 Task: Find connections with filter location Shāhābād with filter topic #recruitmentwith filter profile language English with filter current company Mahindra Holidays & Resorts India Limited with filter school Chatrapati Sahuji Maharaj Kanpur University, Kanpur with filter industry Housing and Community Development with filter service category Video Editing with filter keywords title Accounting Staff
Action: Mouse moved to (550, 71)
Screenshot: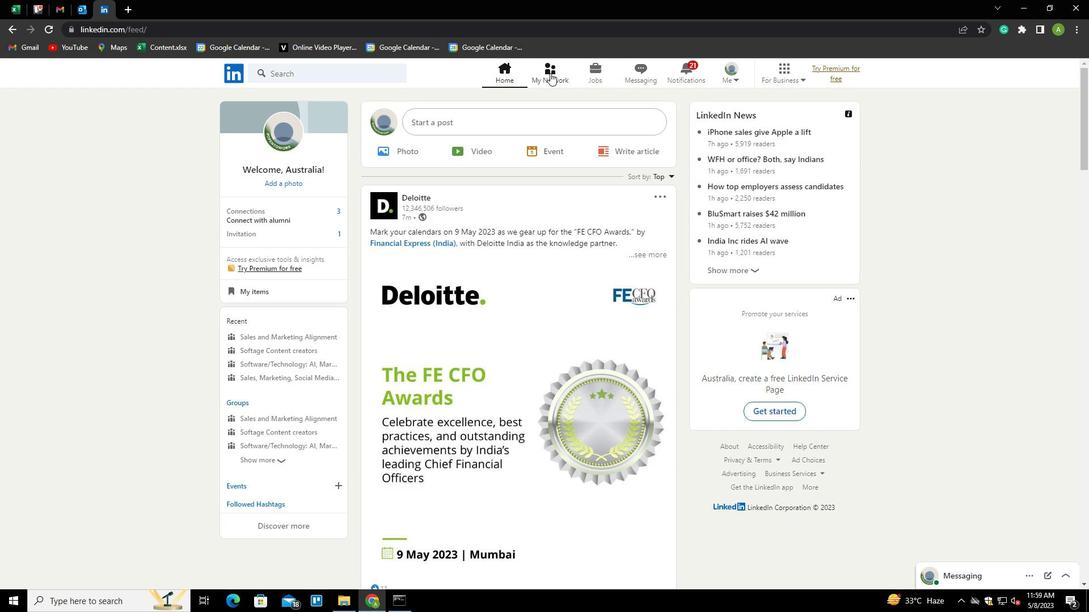 
Action: Mouse pressed left at (550, 71)
Screenshot: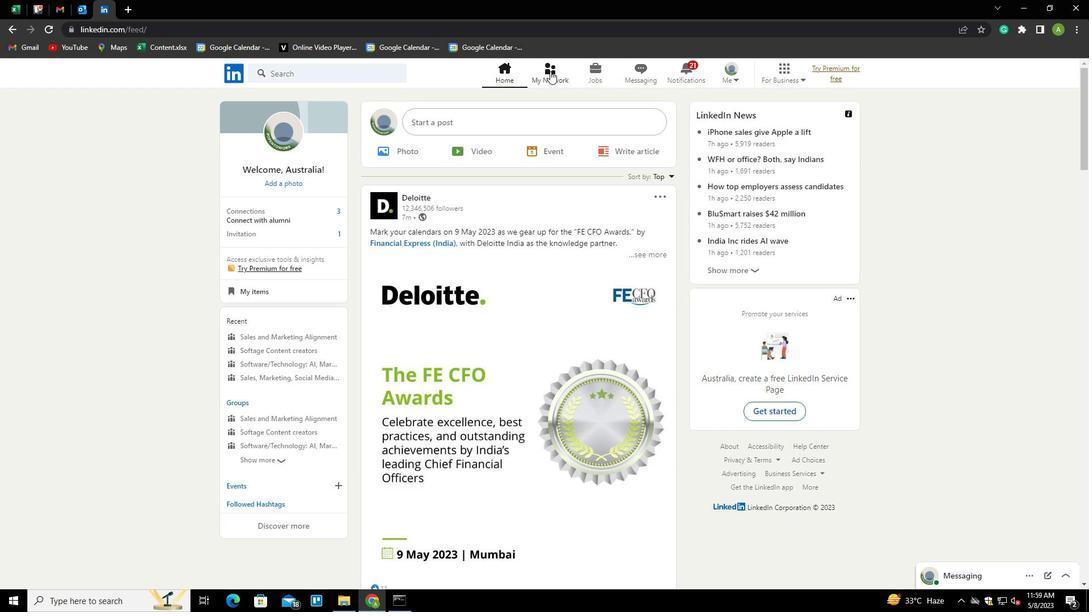 
Action: Mouse moved to (267, 129)
Screenshot: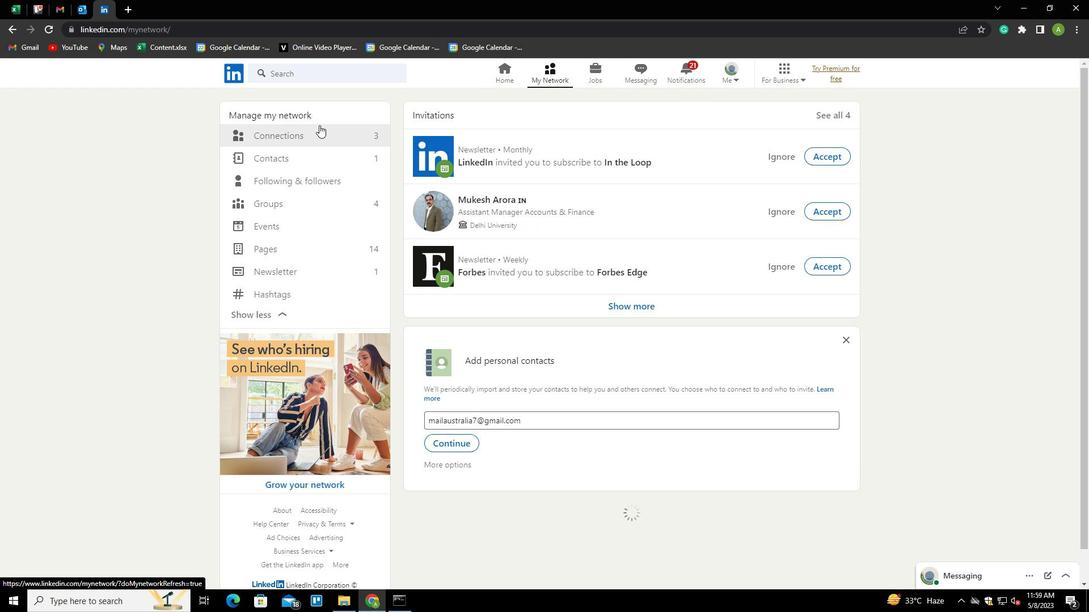 
Action: Mouse pressed left at (267, 129)
Screenshot: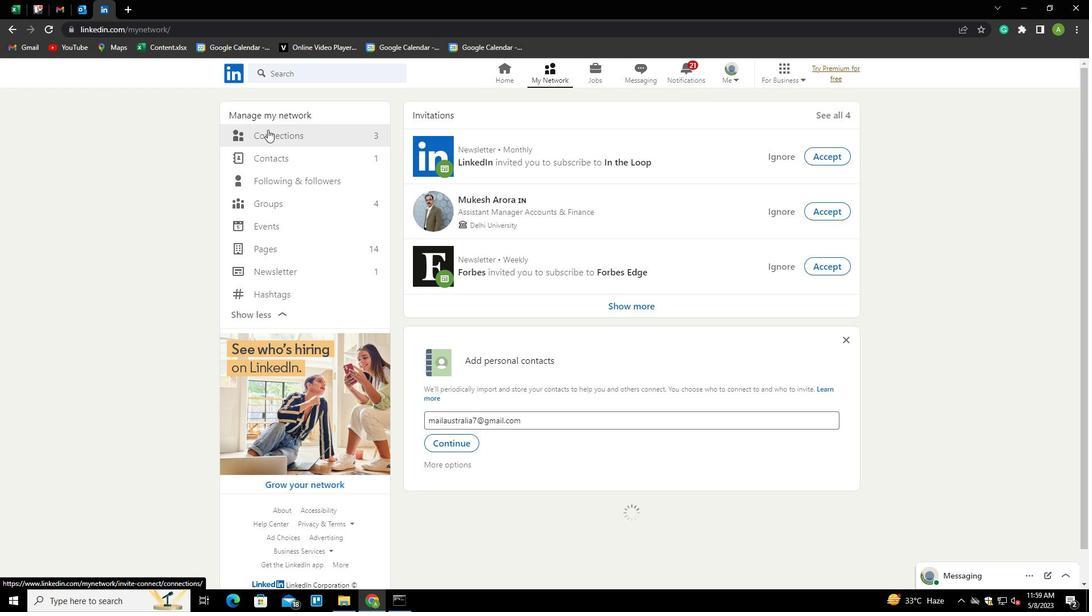 
Action: Mouse moved to (638, 133)
Screenshot: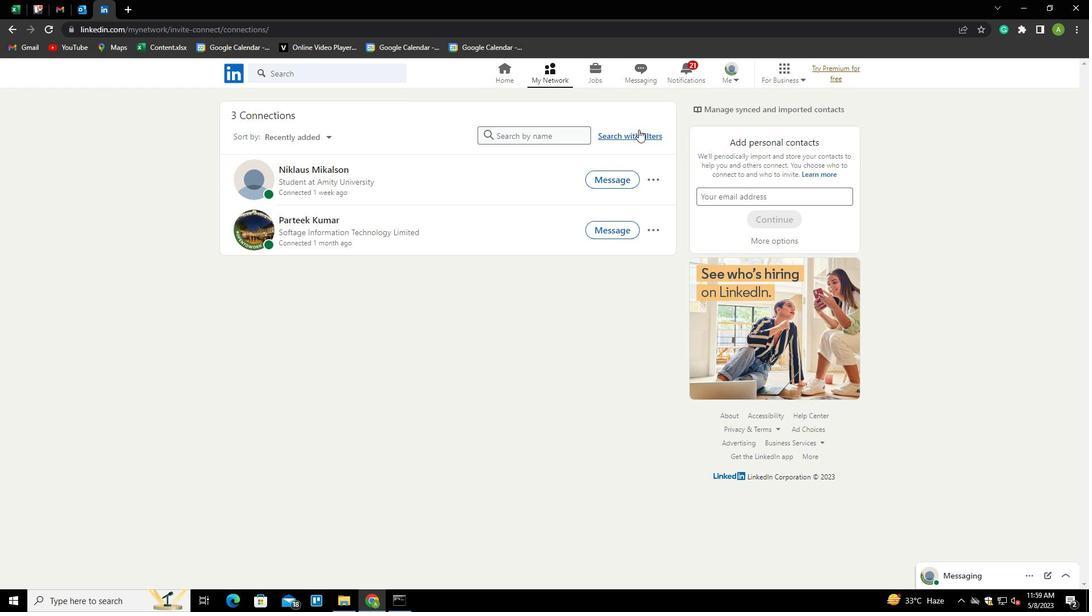 
Action: Mouse pressed left at (638, 133)
Screenshot: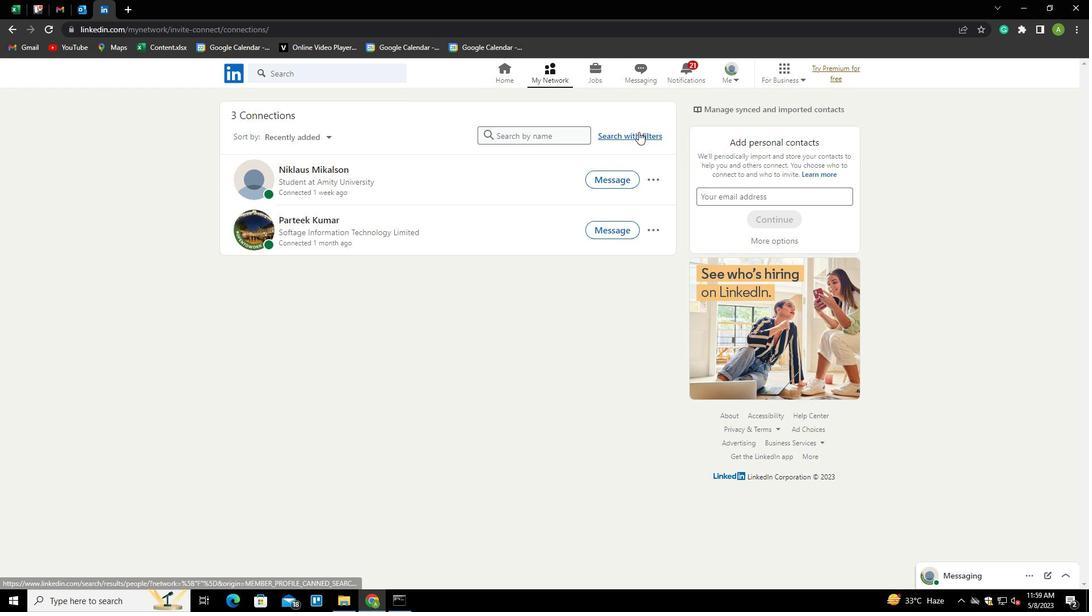 
Action: Mouse moved to (582, 101)
Screenshot: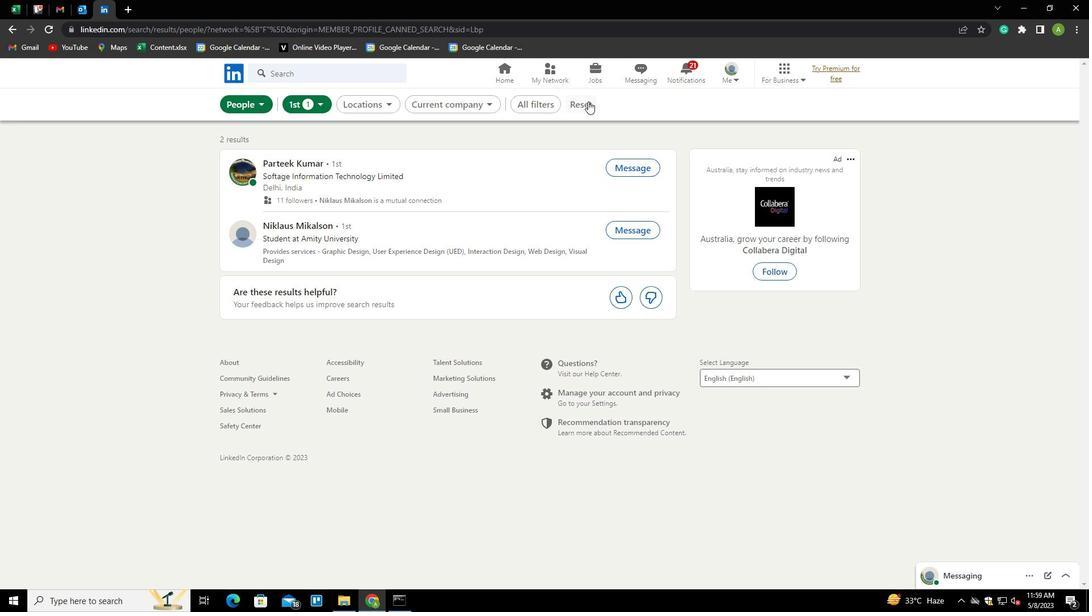 
Action: Mouse pressed left at (582, 101)
Screenshot: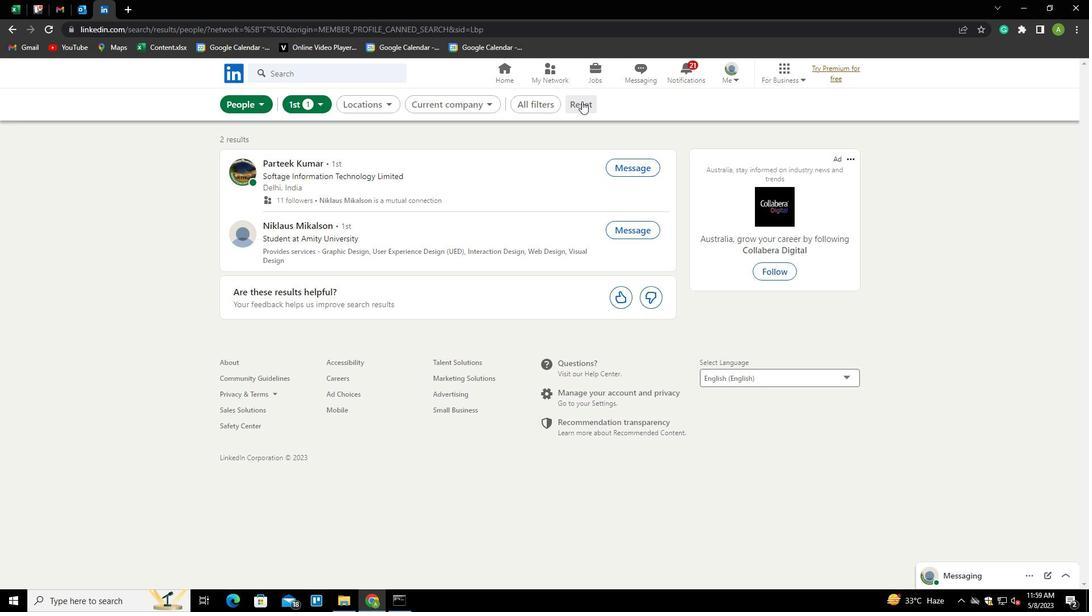 
Action: Mouse moved to (573, 104)
Screenshot: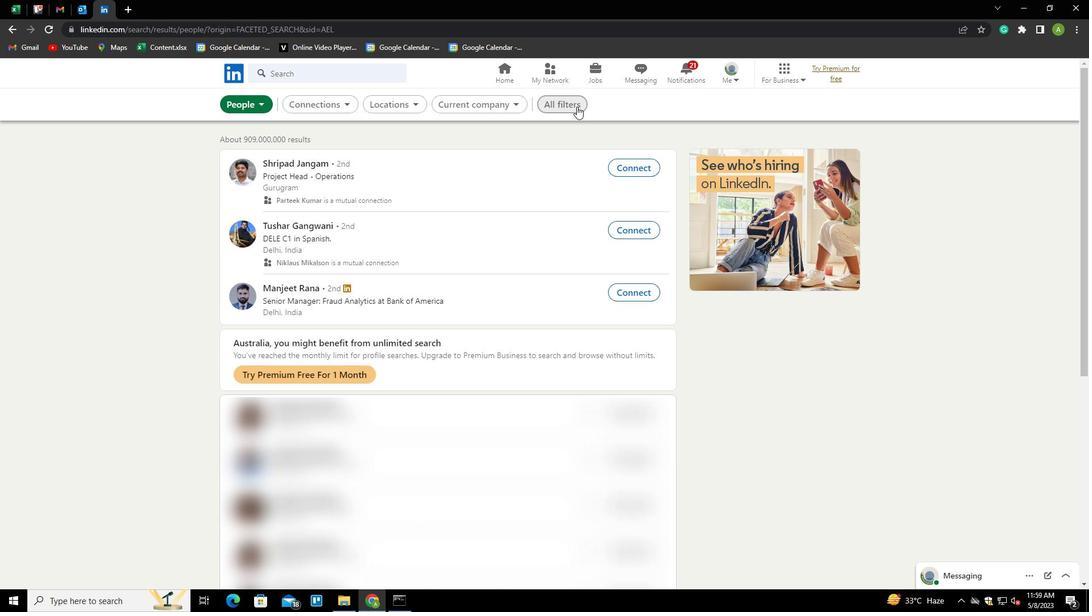 
Action: Mouse pressed left at (573, 104)
Screenshot: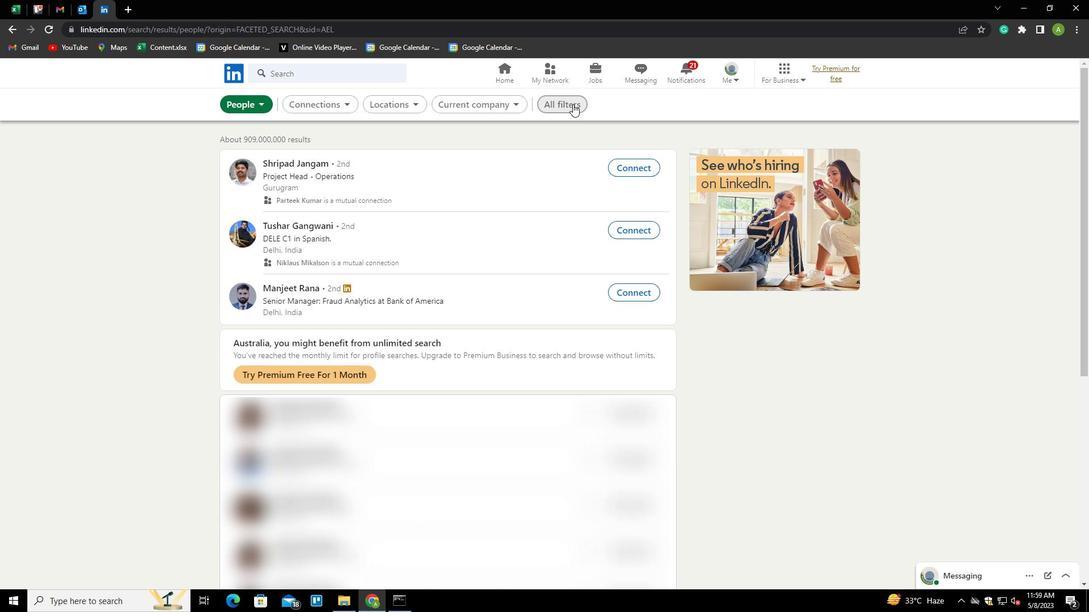 
Action: Mouse moved to (1016, 366)
Screenshot: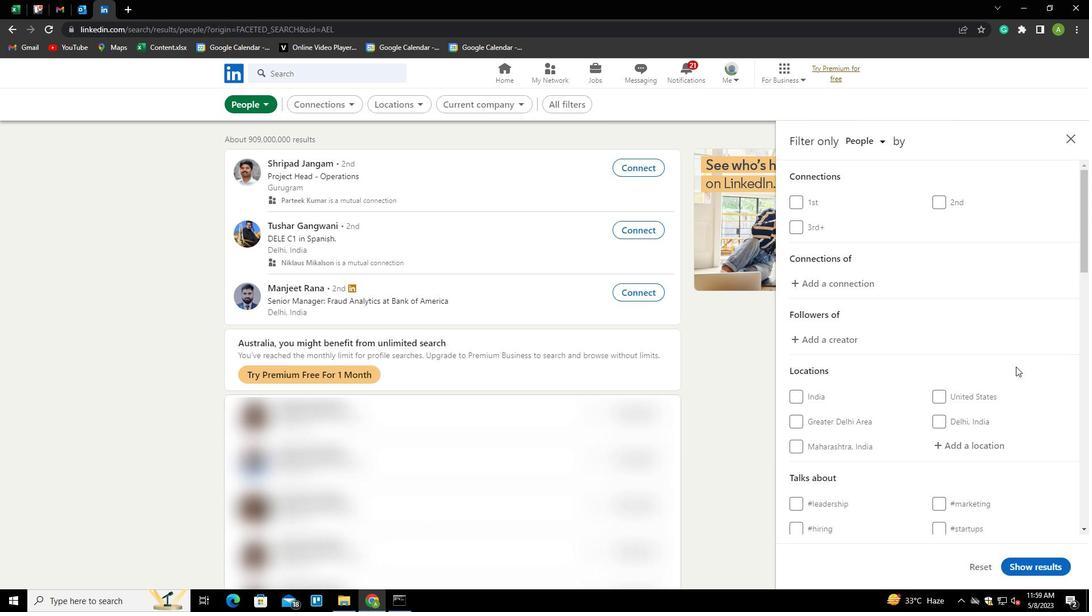 
Action: Mouse scrolled (1016, 365) with delta (0, 0)
Screenshot: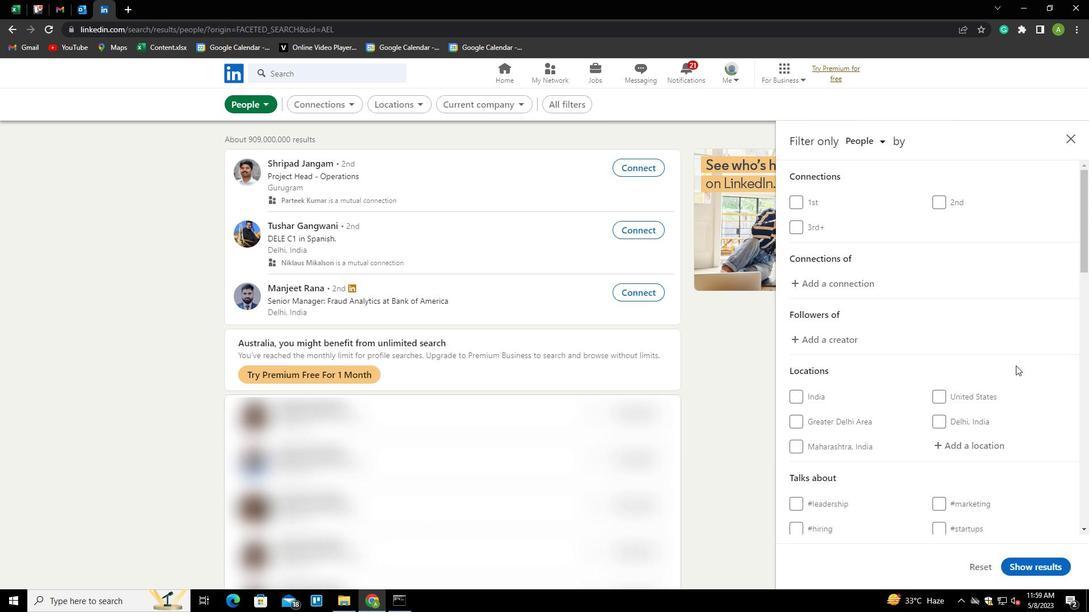 
Action: Mouse moved to (1015, 365)
Screenshot: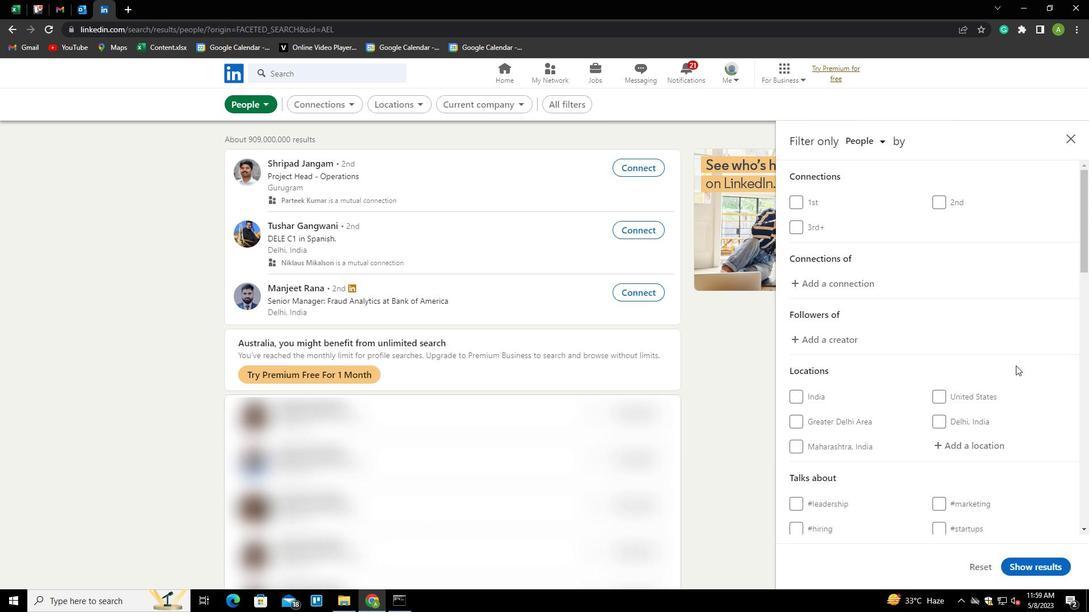 
Action: Mouse scrolled (1015, 364) with delta (0, 0)
Screenshot: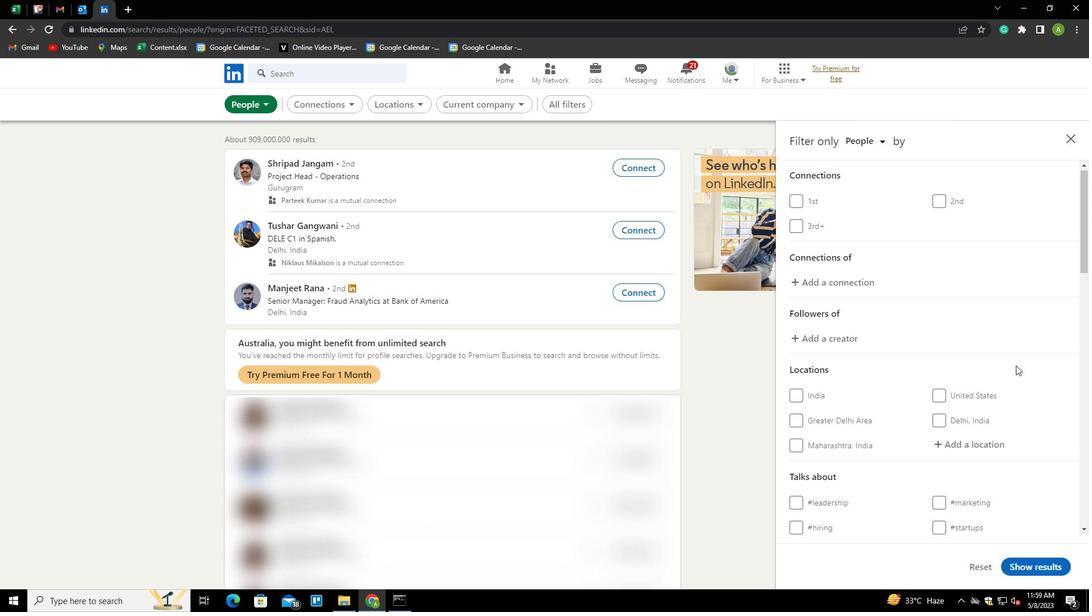 
Action: Mouse moved to (956, 334)
Screenshot: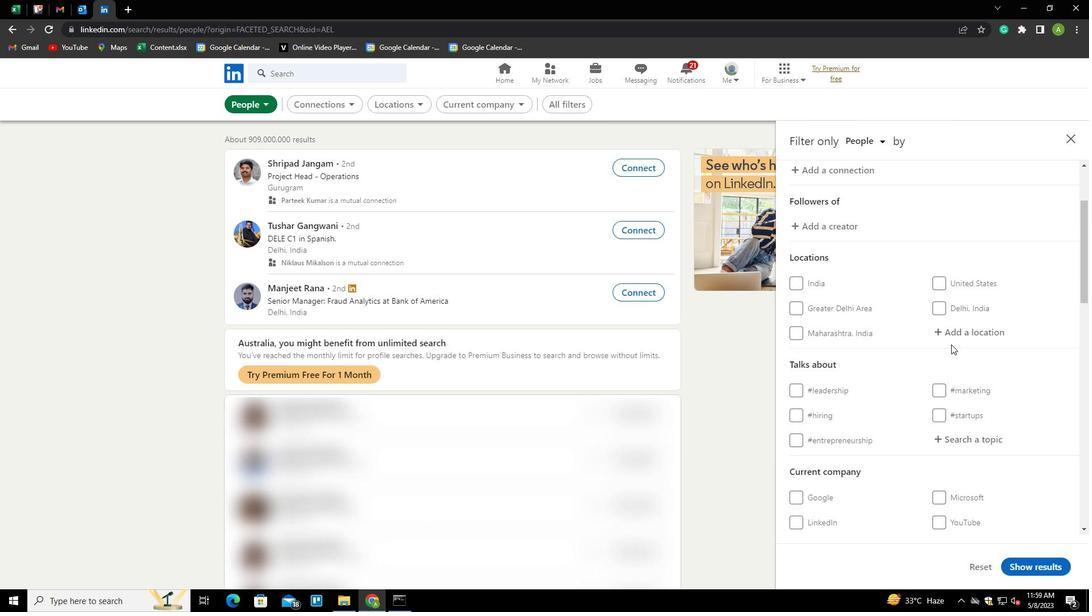 
Action: Mouse pressed left at (956, 334)
Screenshot: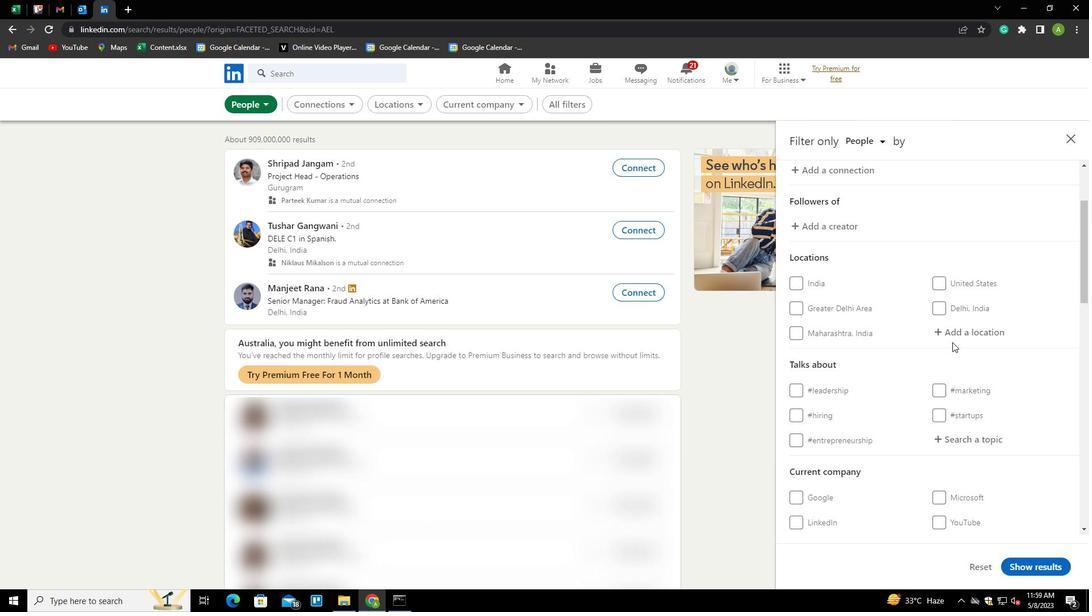 
Action: Key pressed <Key.shift>SHAHABAD<Key.down><Key.enter>
Screenshot: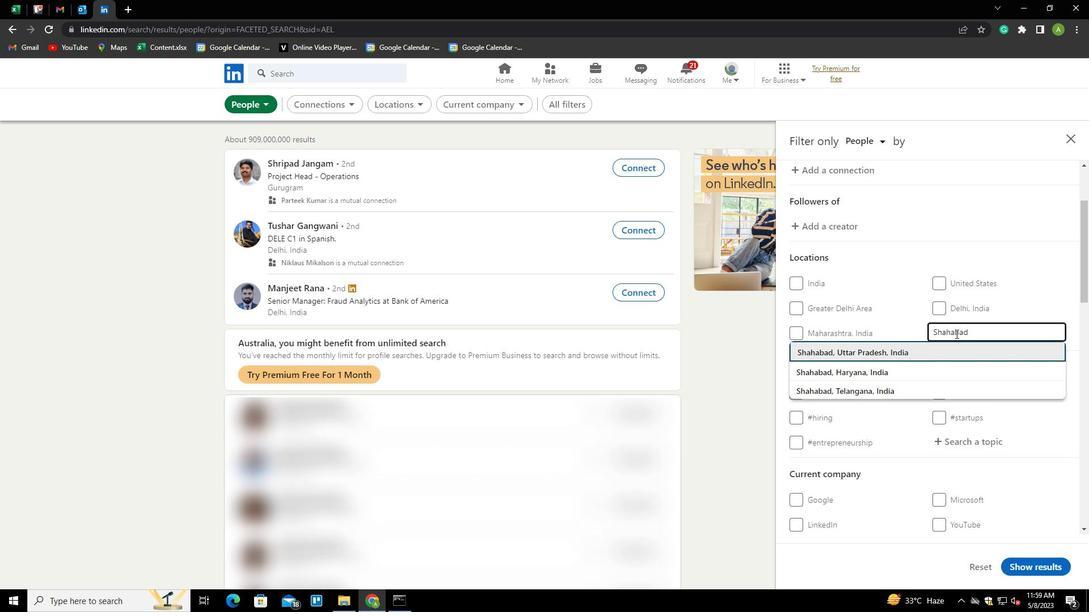 
Action: Mouse moved to (955, 330)
Screenshot: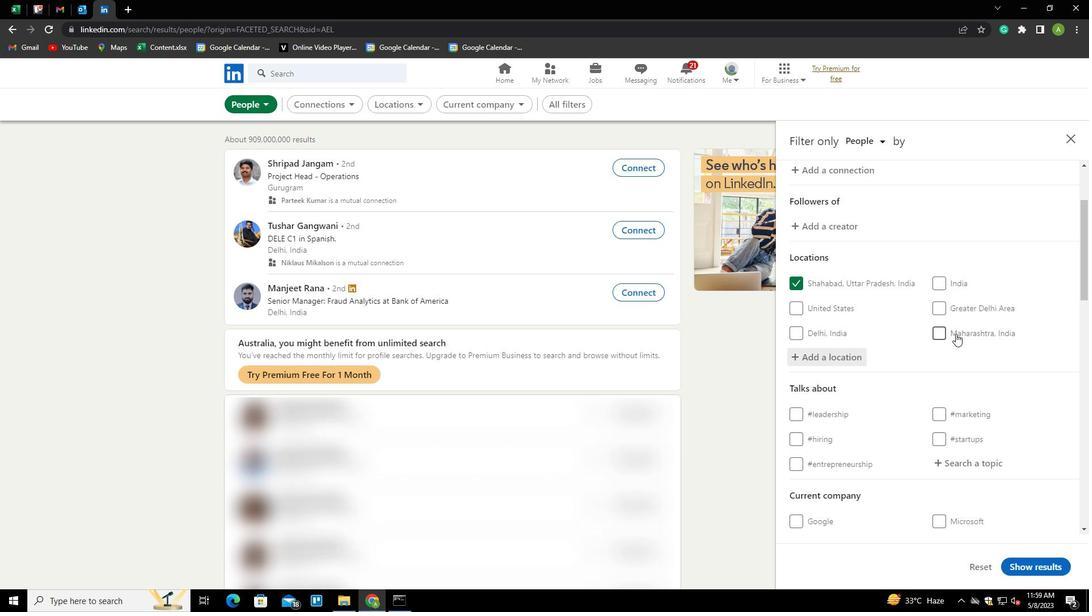 
Action: Mouse scrolled (955, 330) with delta (0, 0)
Screenshot: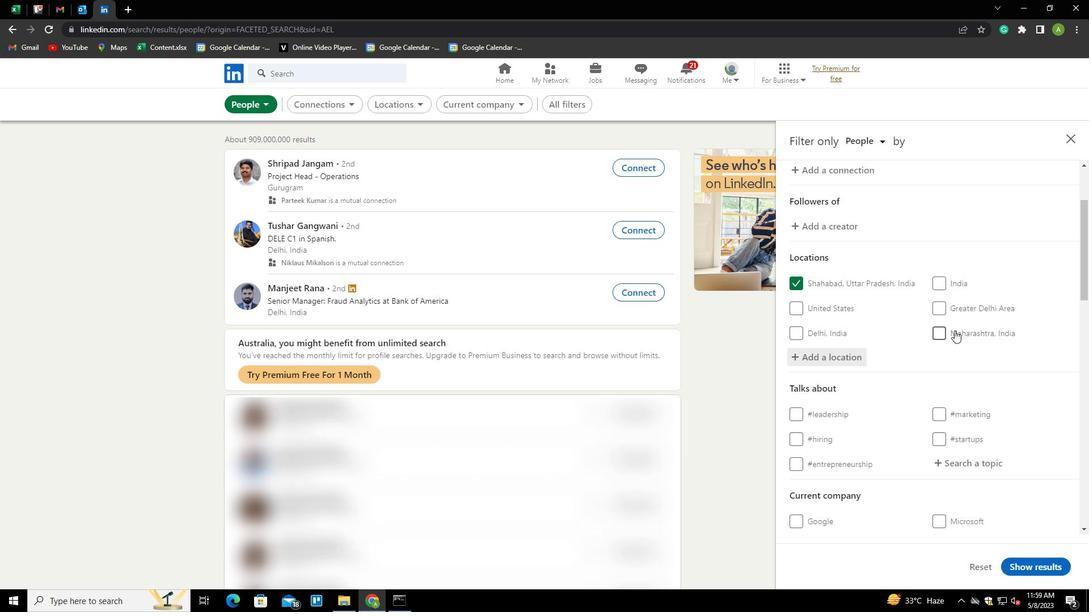
Action: Mouse scrolled (955, 330) with delta (0, 0)
Screenshot: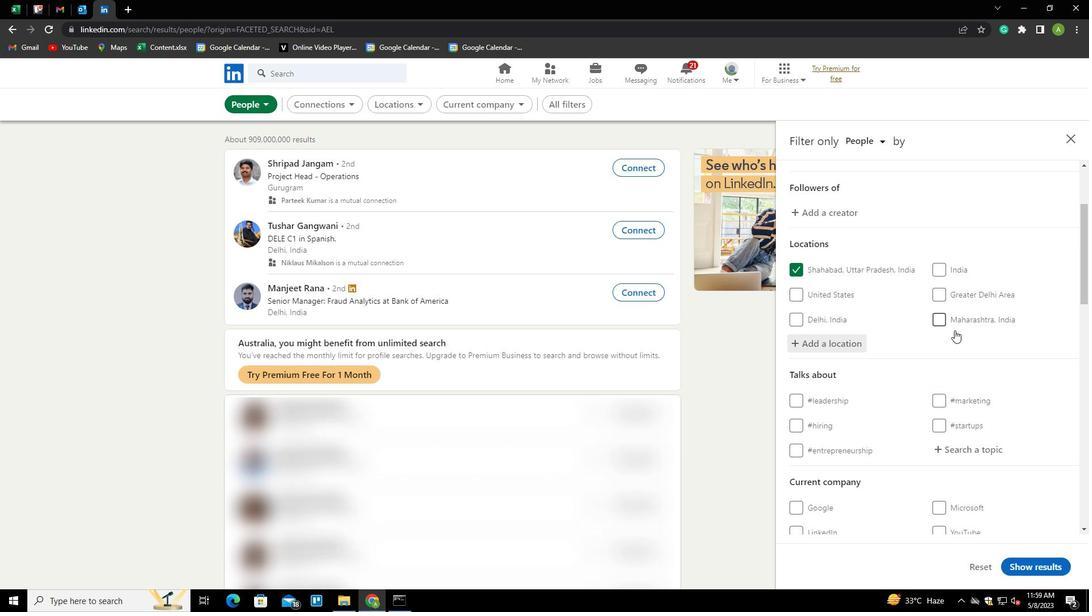 
Action: Mouse moved to (959, 350)
Screenshot: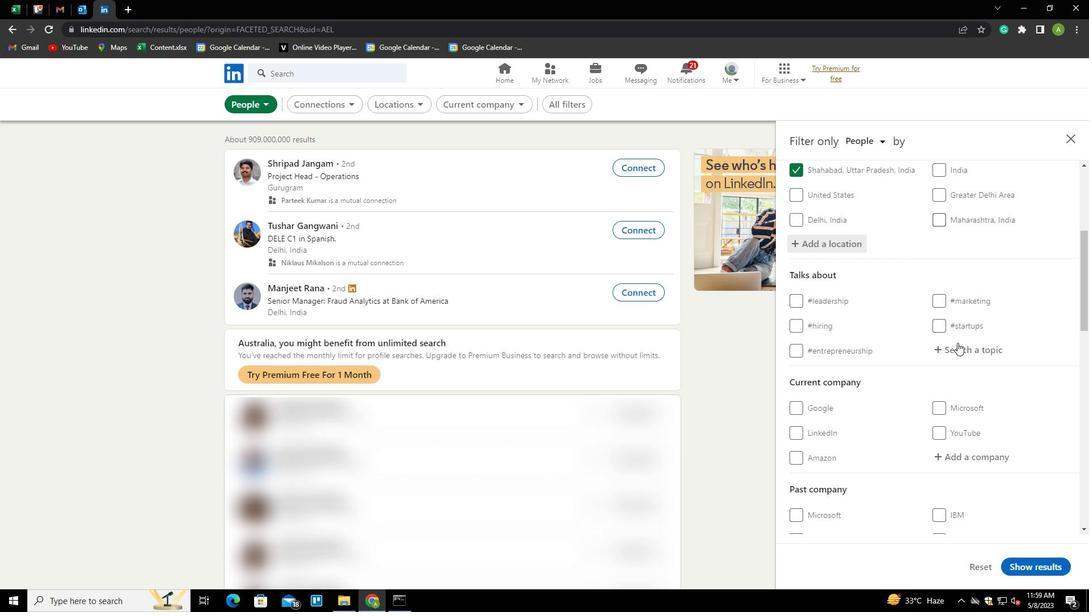 
Action: Mouse pressed left at (959, 350)
Screenshot: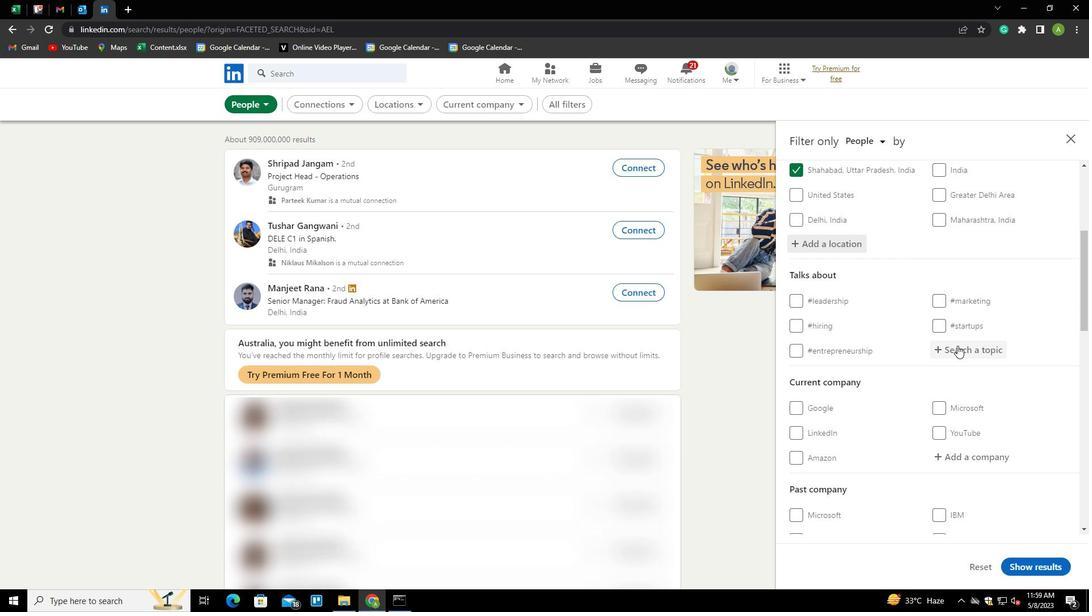 
Action: Key pressed REV<Key.backspace>CRUITMENT<Key.down><Key.enter>
Screenshot: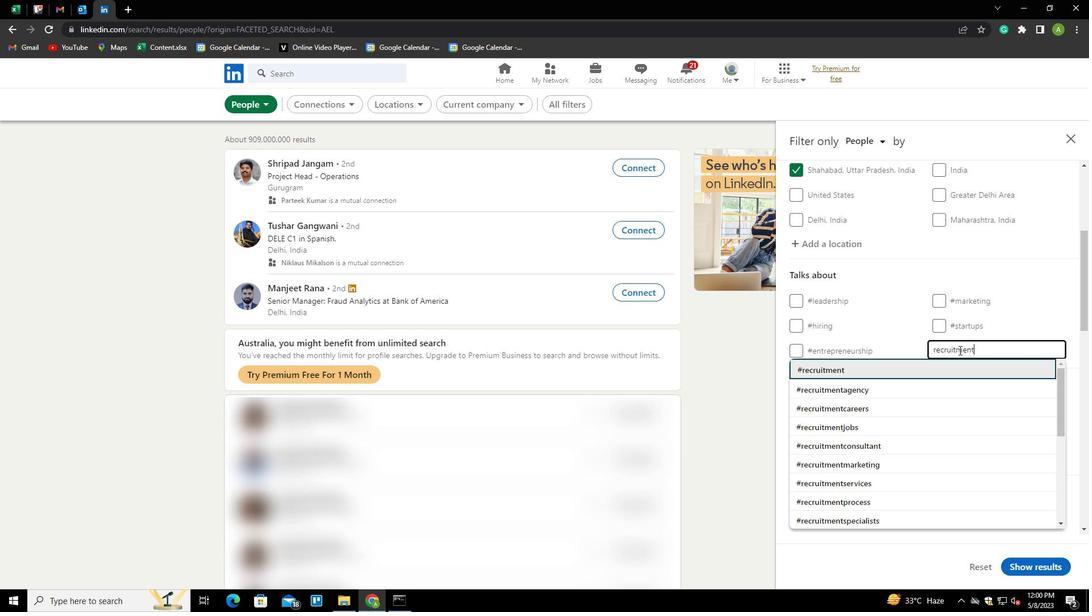 
Action: Mouse scrolled (959, 350) with delta (0, 0)
Screenshot: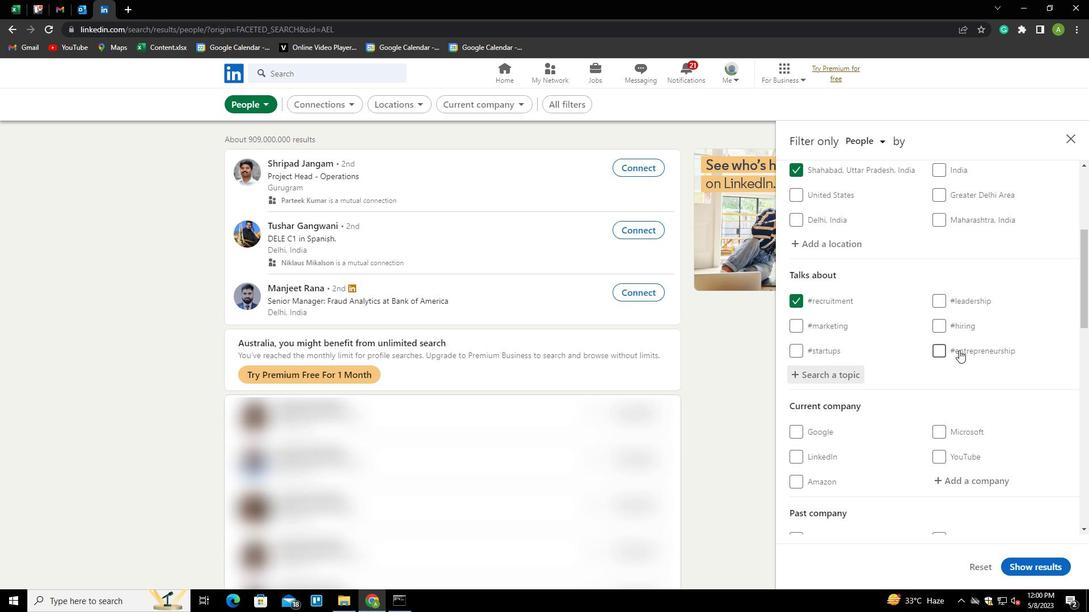 
Action: Mouse scrolled (959, 350) with delta (0, 0)
Screenshot: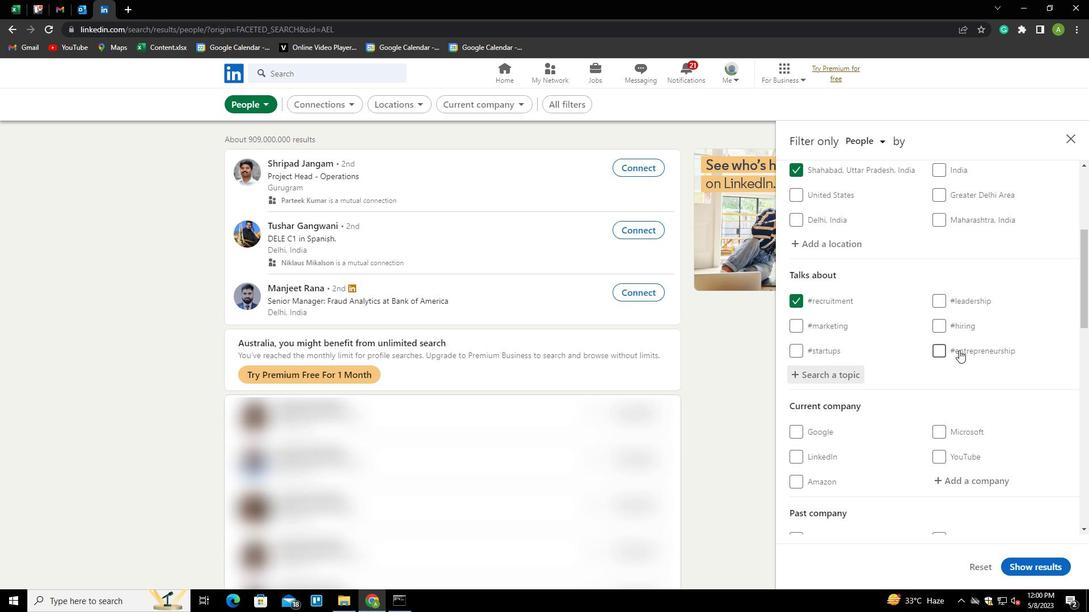 
Action: Mouse scrolled (959, 350) with delta (0, 0)
Screenshot: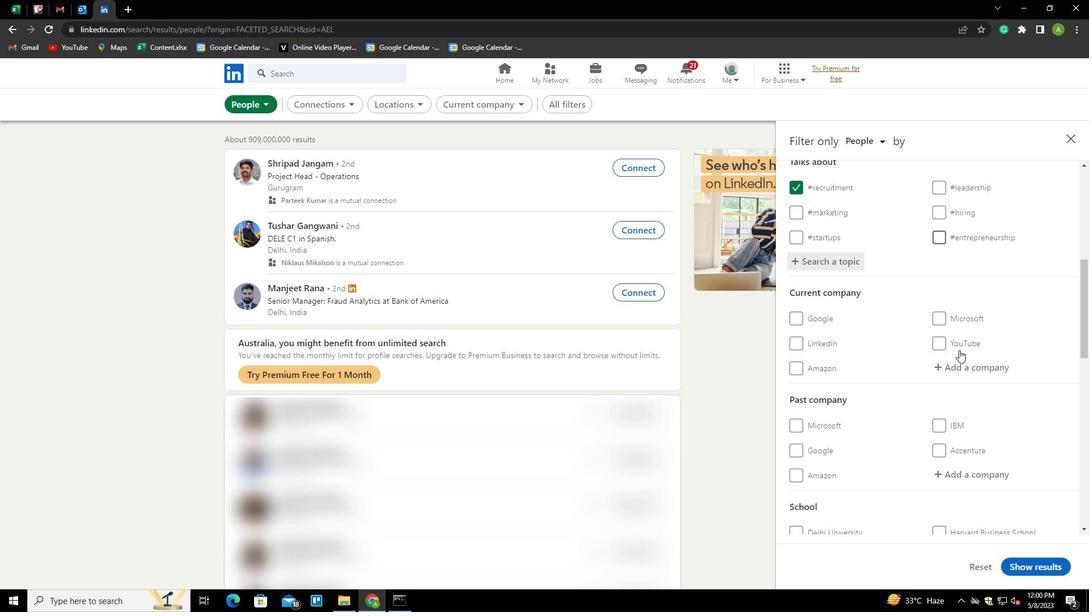 
Action: Mouse scrolled (959, 350) with delta (0, 0)
Screenshot: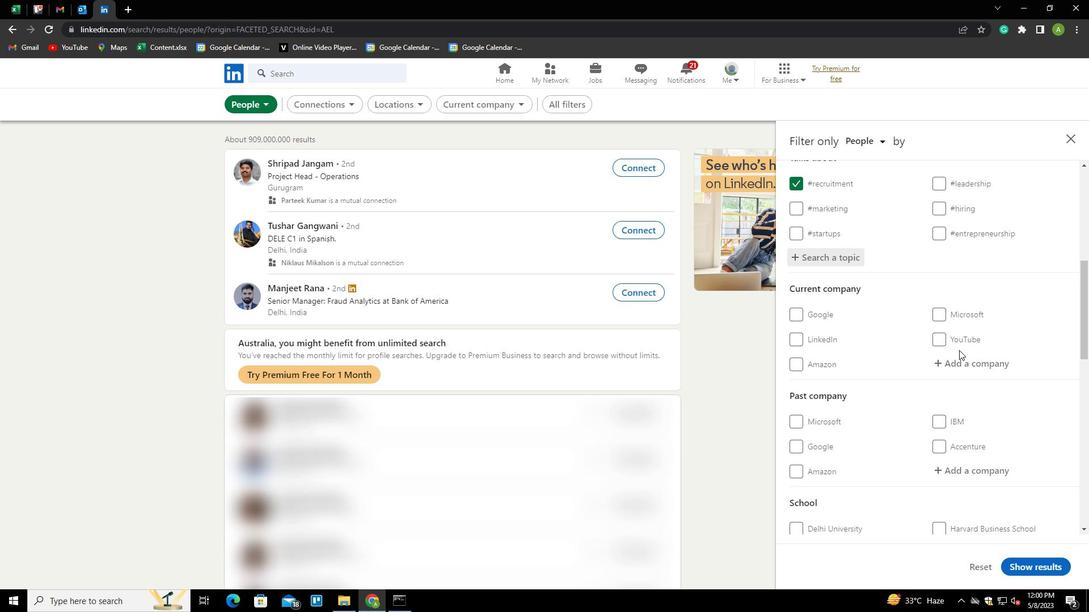 
Action: Mouse scrolled (959, 350) with delta (0, 0)
Screenshot: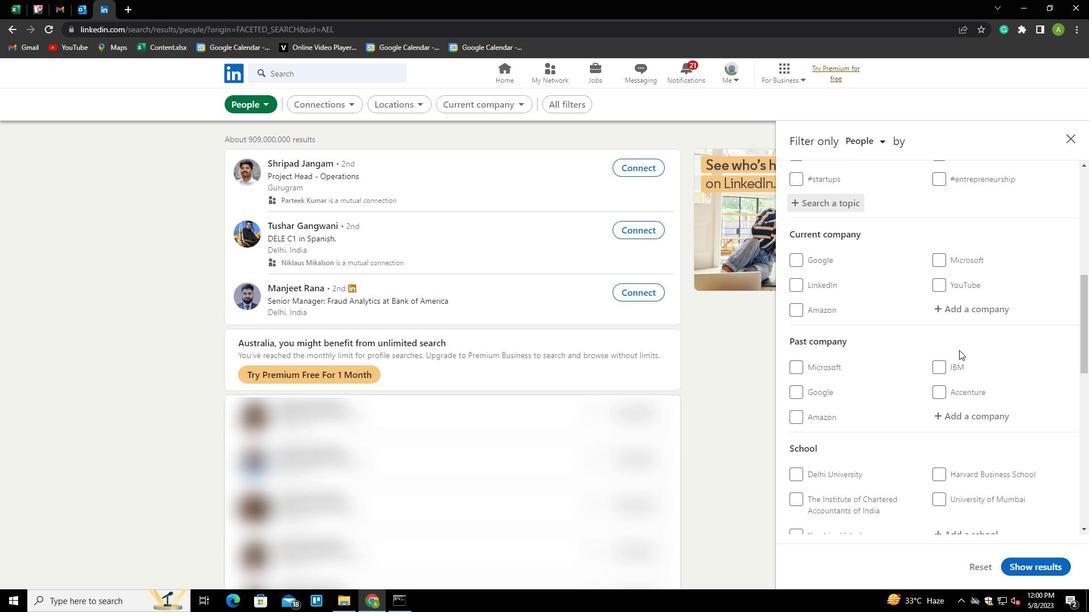 
Action: Mouse scrolled (959, 350) with delta (0, 0)
Screenshot: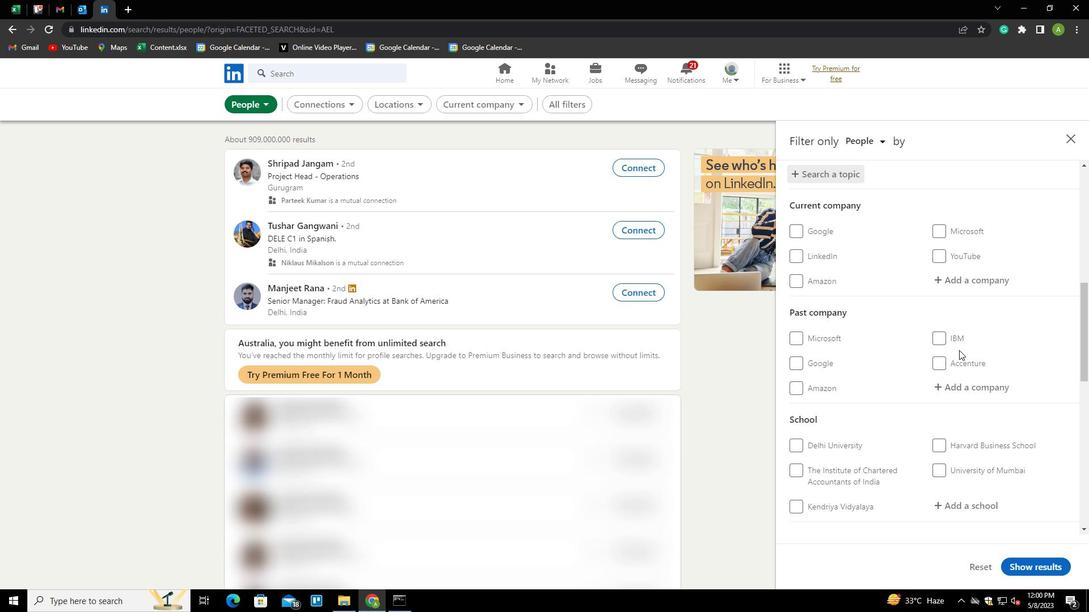 
Action: Mouse scrolled (959, 350) with delta (0, 0)
Screenshot: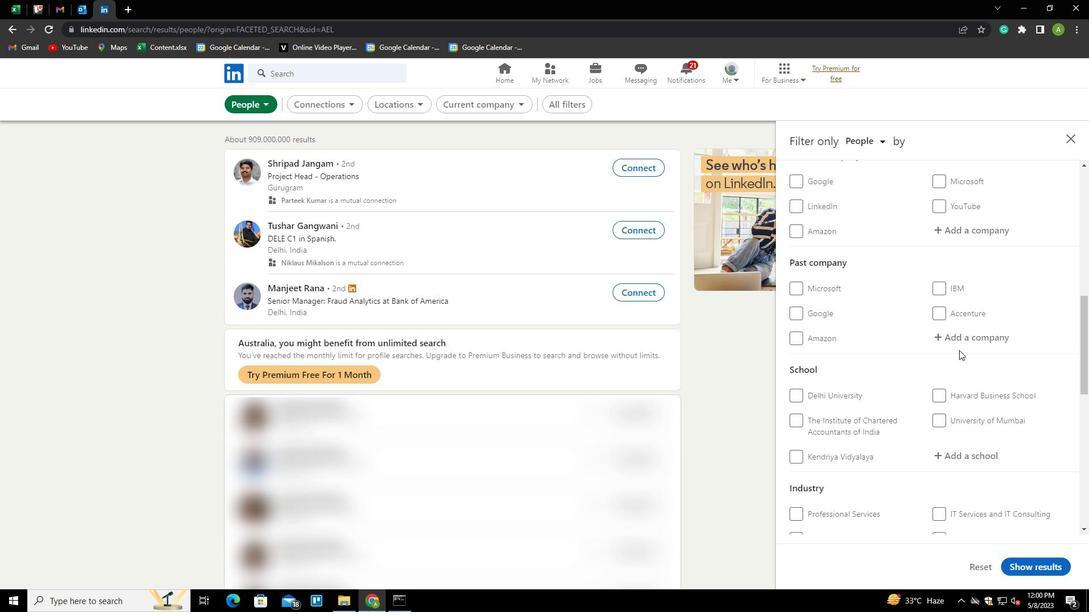 
Action: Mouse scrolled (959, 350) with delta (0, 0)
Screenshot: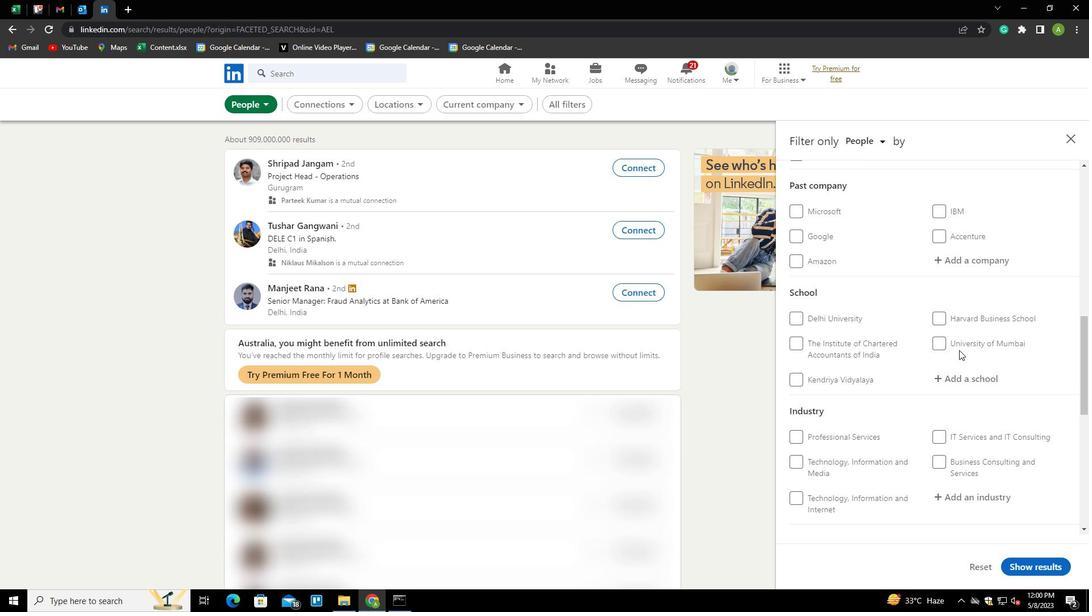 
Action: Mouse scrolled (959, 350) with delta (0, 0)
Screenshot: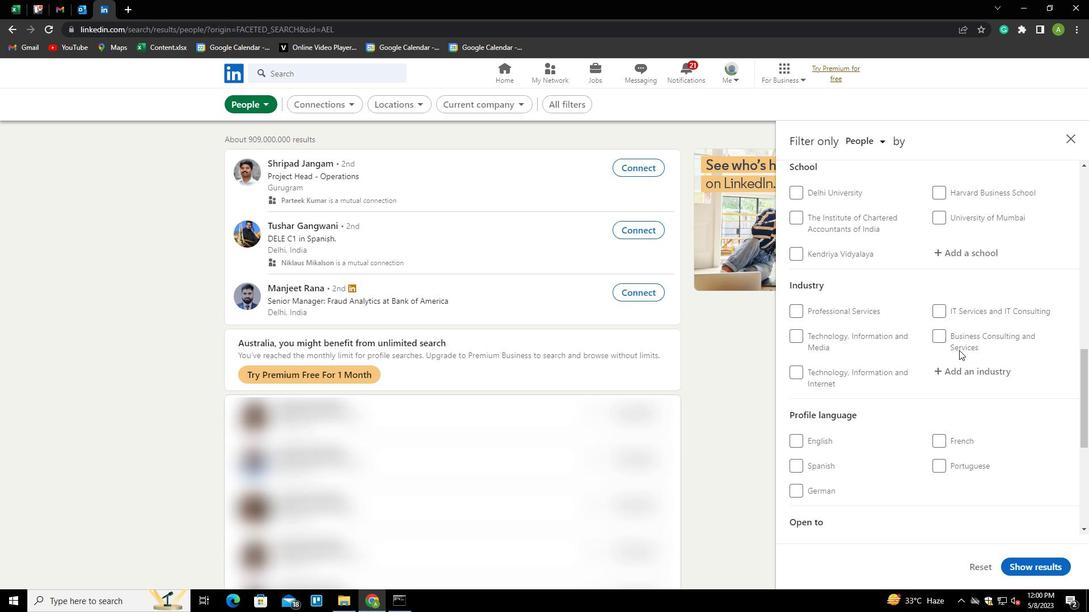 
Action: Mouse moved to (801, 388)
Screenshot: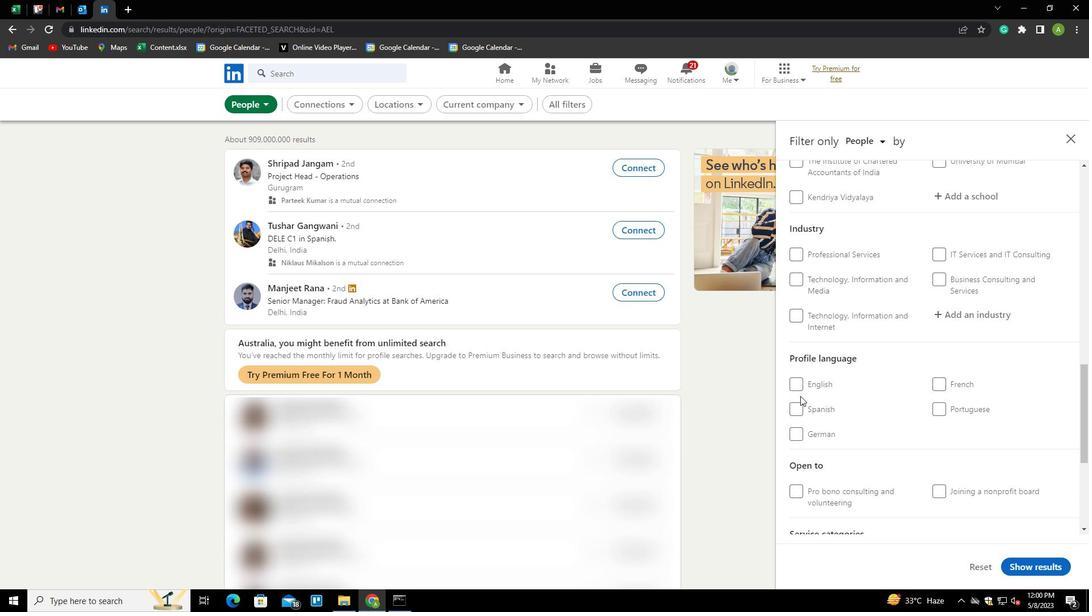 
Action: Mouse pressed left at (801, 388)
Screenshot: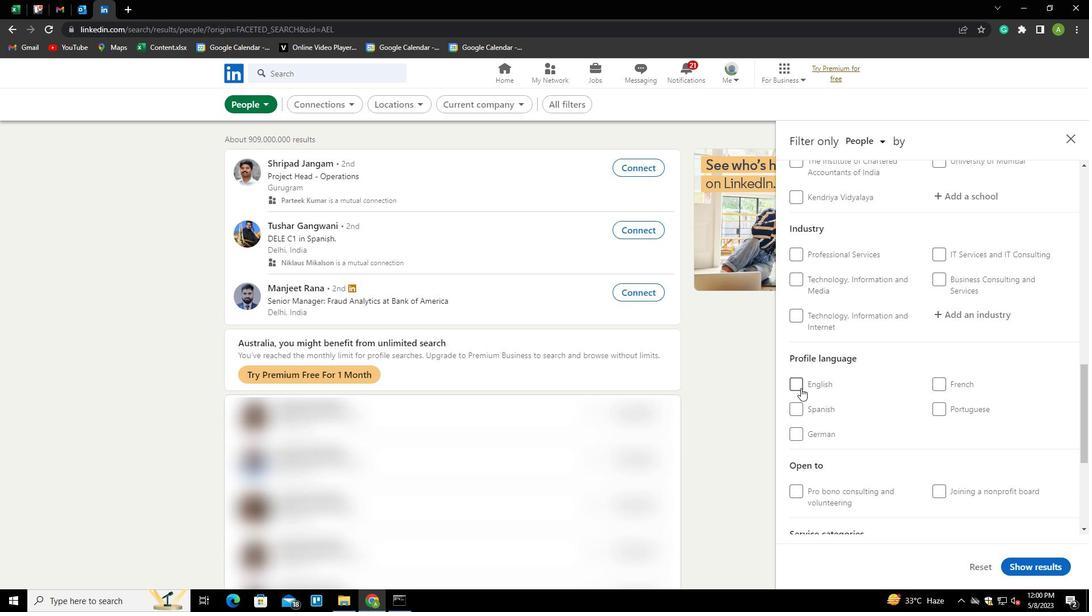 
Action: Mouse moved to (905, 371)
Screenshot: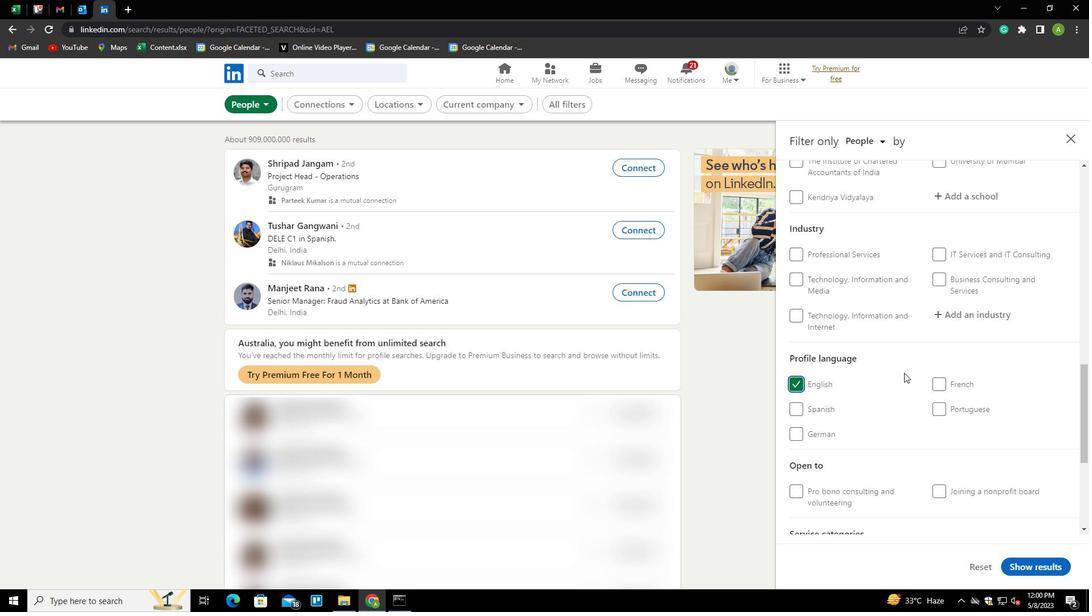 
Action: Mouse scrolled (905, 372) with delta (0, 0)
Screenshot: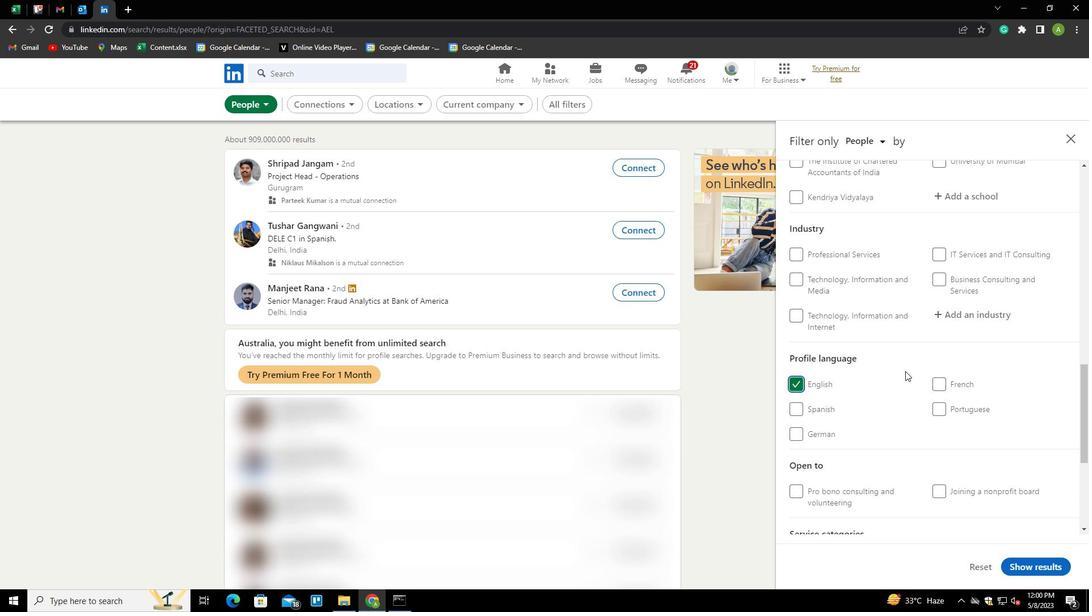 
Action: Mouse scrolled (905, 372) with delta (0, 0)
Screenshot: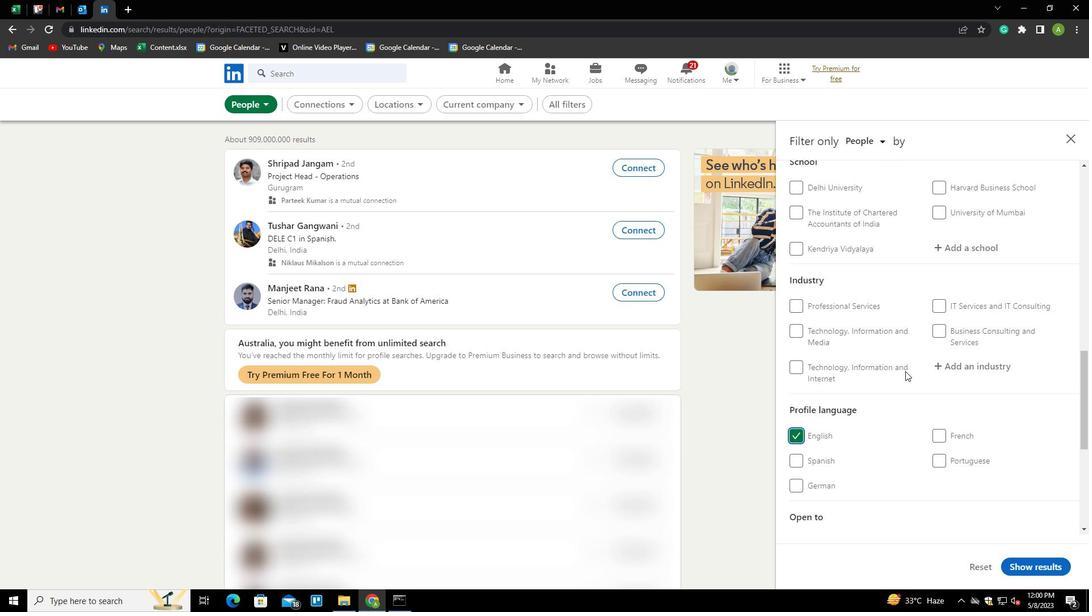 
Action: Mouse scrolled (905, 372) with delta (0, 0)
Screenshot: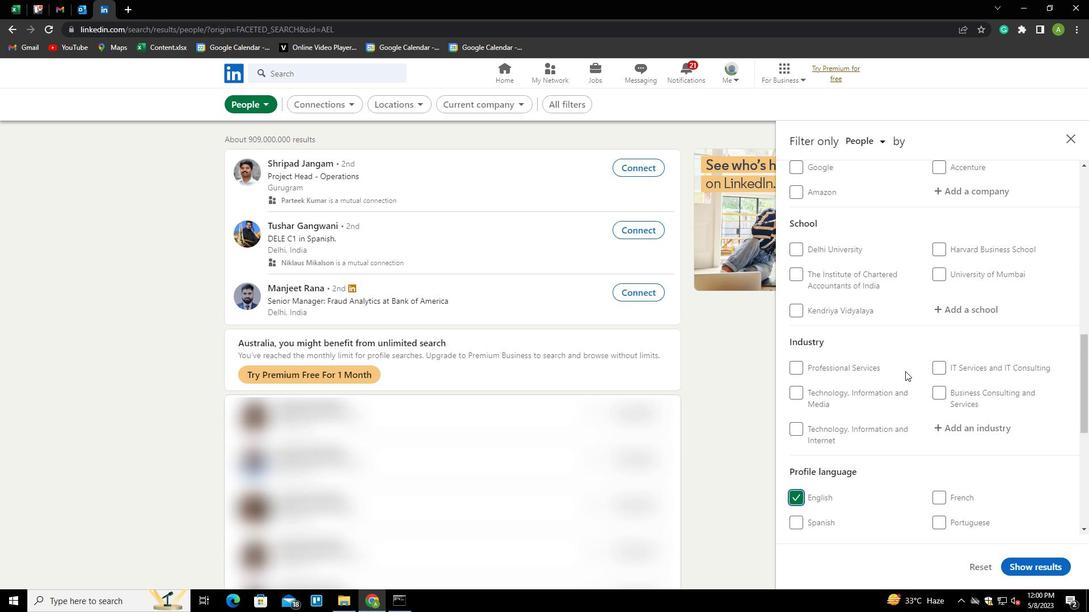 
Action: Mouse scrolled (905, 372) with delta (0, 0)
Screenshot: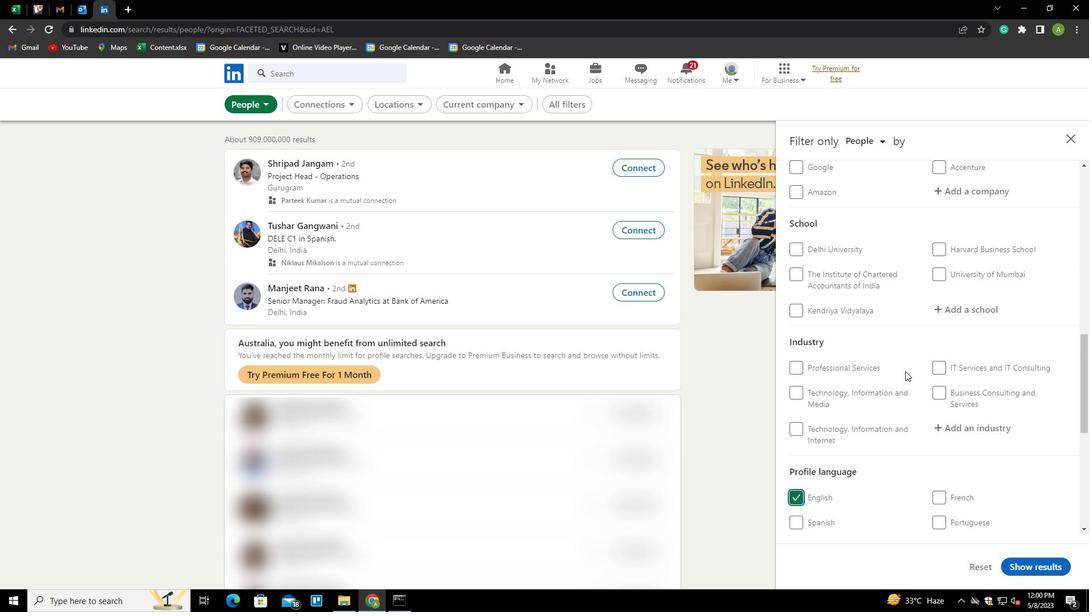 
Action: Mouse scrolled (905, 372) with delta (0, 0)
Screenshot: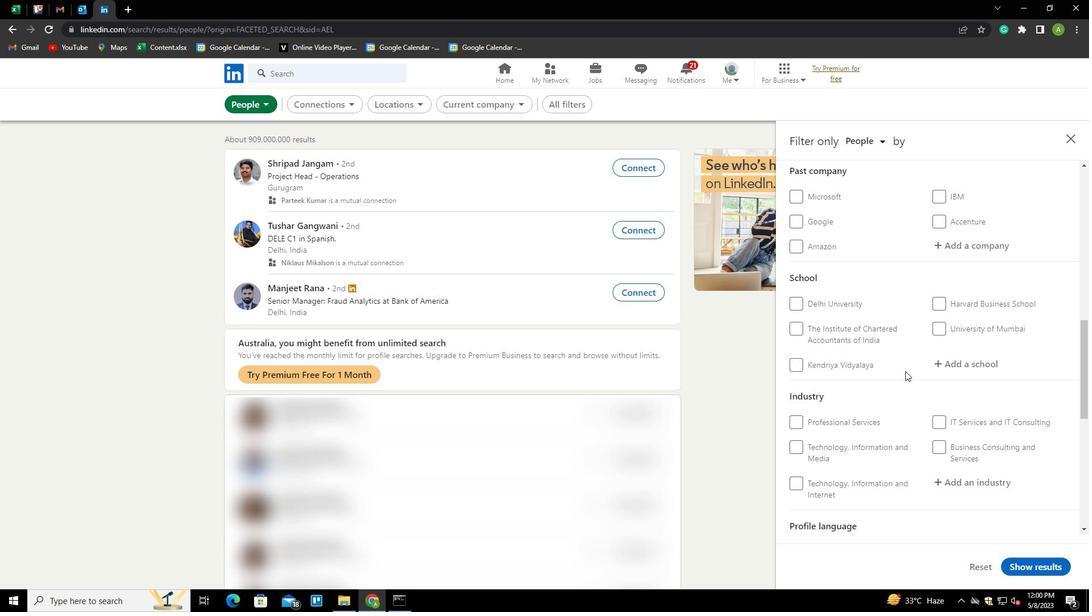 
Action: Mouse scrolled (905, 372) with delta (0, 0)
Screenshot: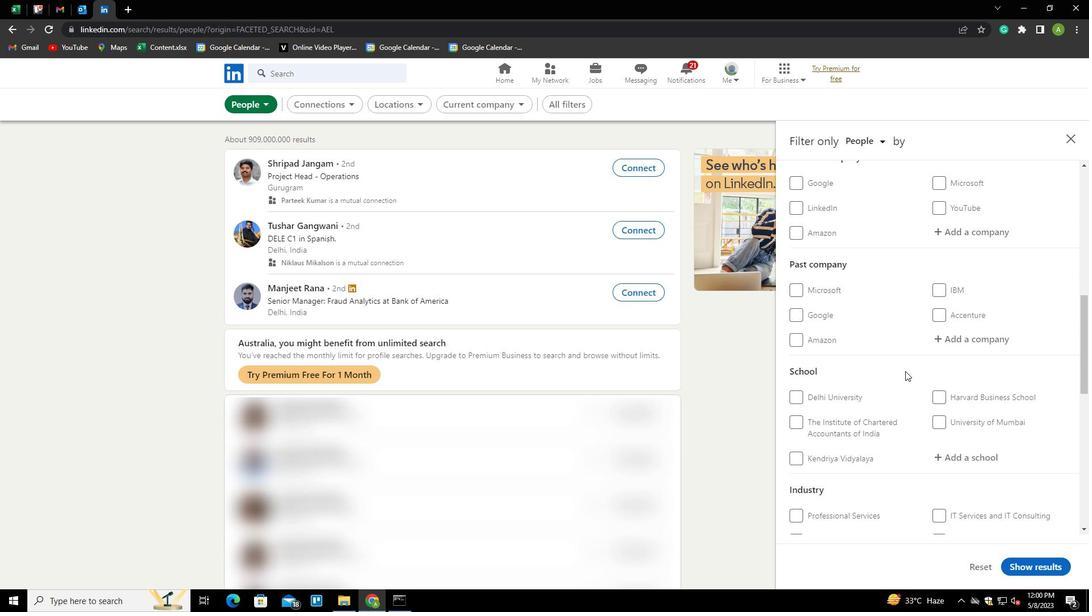 
Action: Mouse moved to (962, 312)
Screenshot: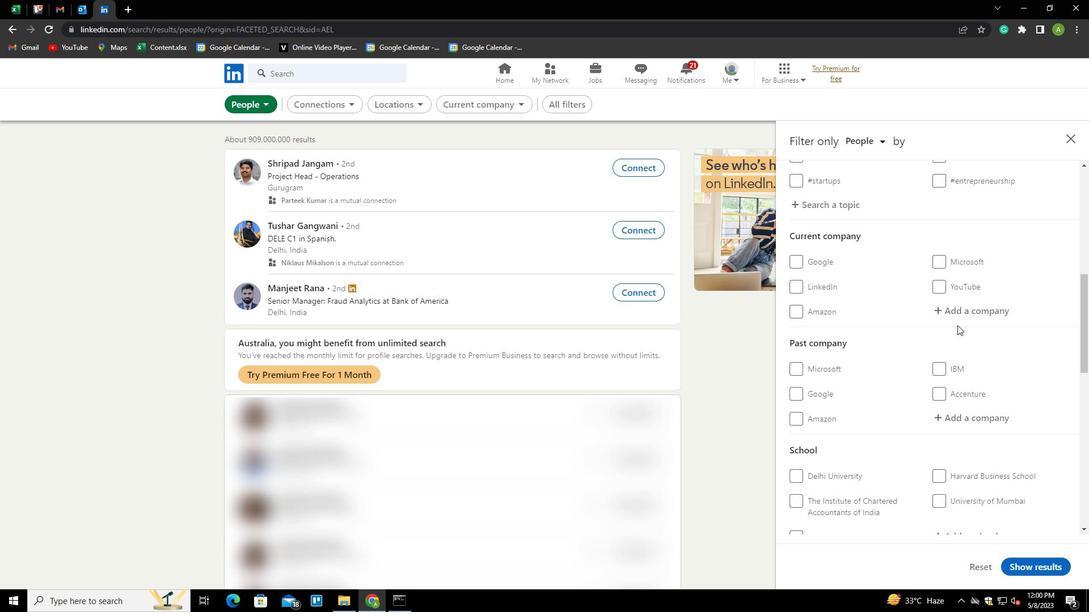 
Action: Mouse pressed left at (962, 312)
Screenshot: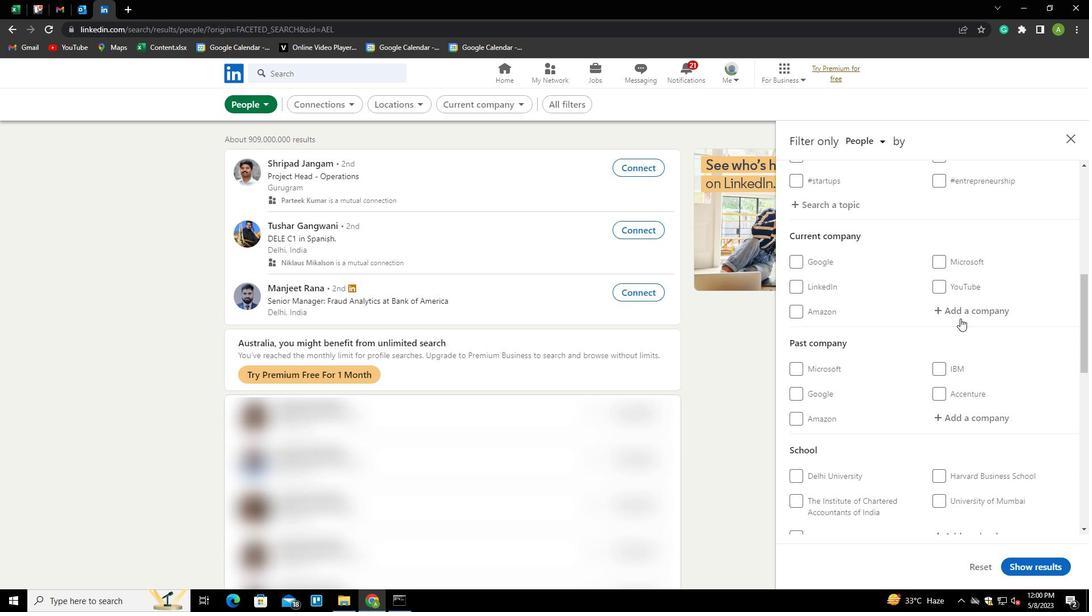 
Action: Mouse moved to (965, 311)
Screenshot: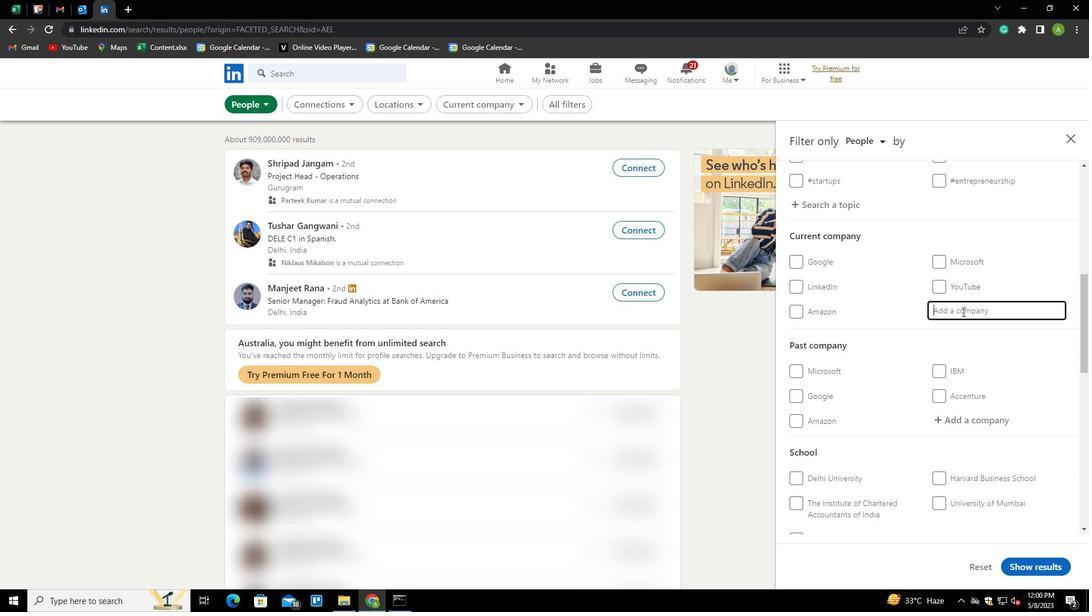 
Action: Key pressed <Key.shift>MAHINDRA<Key.space><Key.shift><Key.shift><Key.shift><Key.shift><Key.shift><Key.shift>HOLIDAY<Key.space><Key.shift><Key.shift><Key.shift><Key.shift><Key.shift><Key.shift><Key.shift><Key.shift><Key.shift><Key.shift><Key.shift><Key.shift><Key.shift><Key.shift>&<Key.space>
Screenshot: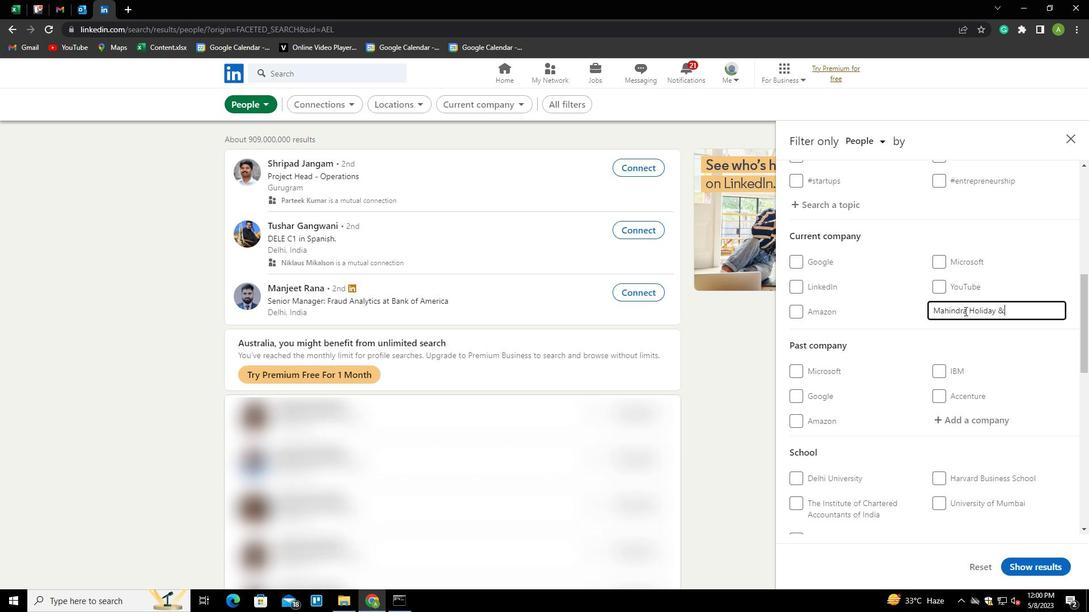 
Action: Mouse moved to (995, 311)
Screenshot: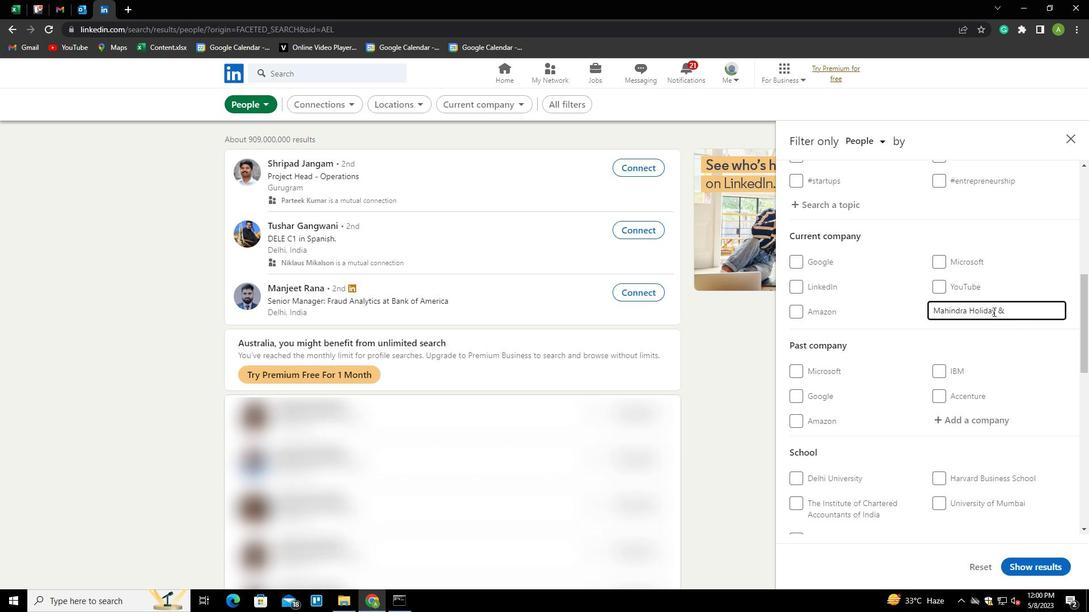 
Action: Mouse pressed left at (995, 311)
Screenshot: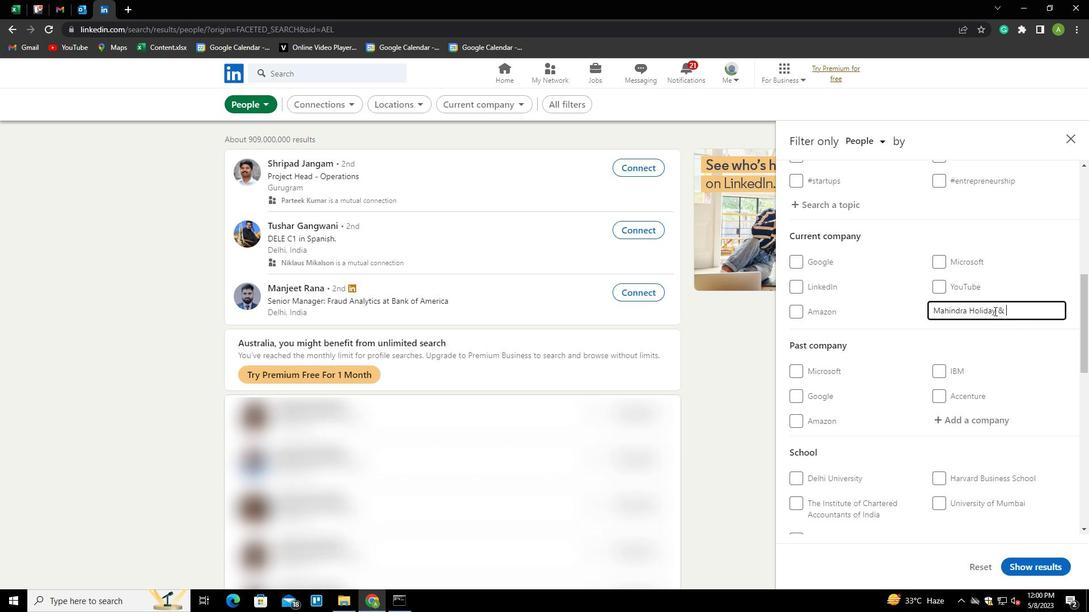 
Action: Mouse moved to (1010, 317)
Screenshot: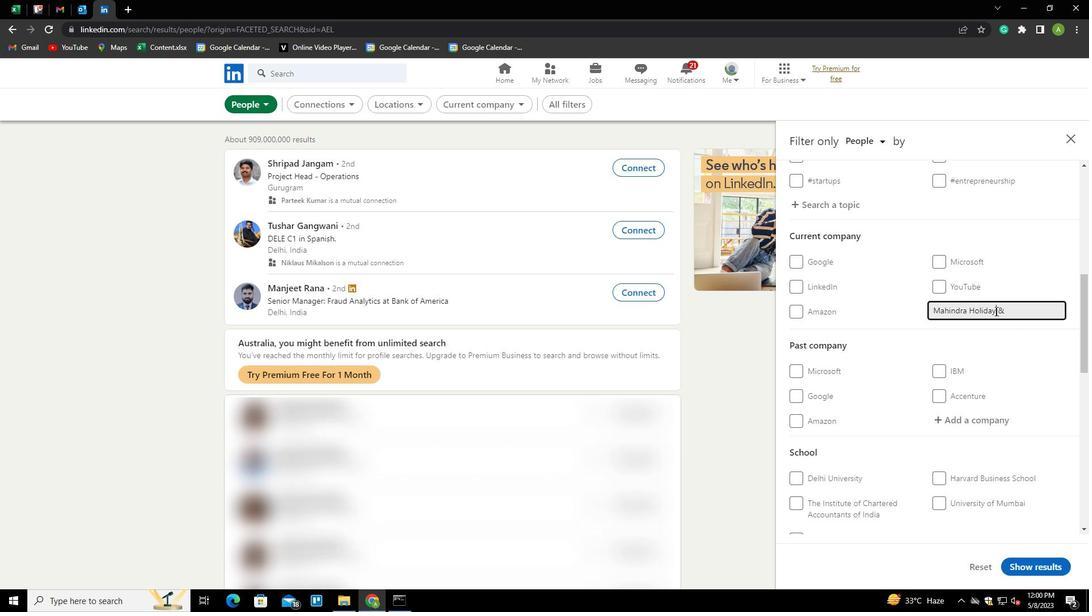 
Action: Key pressed S
Screenshot: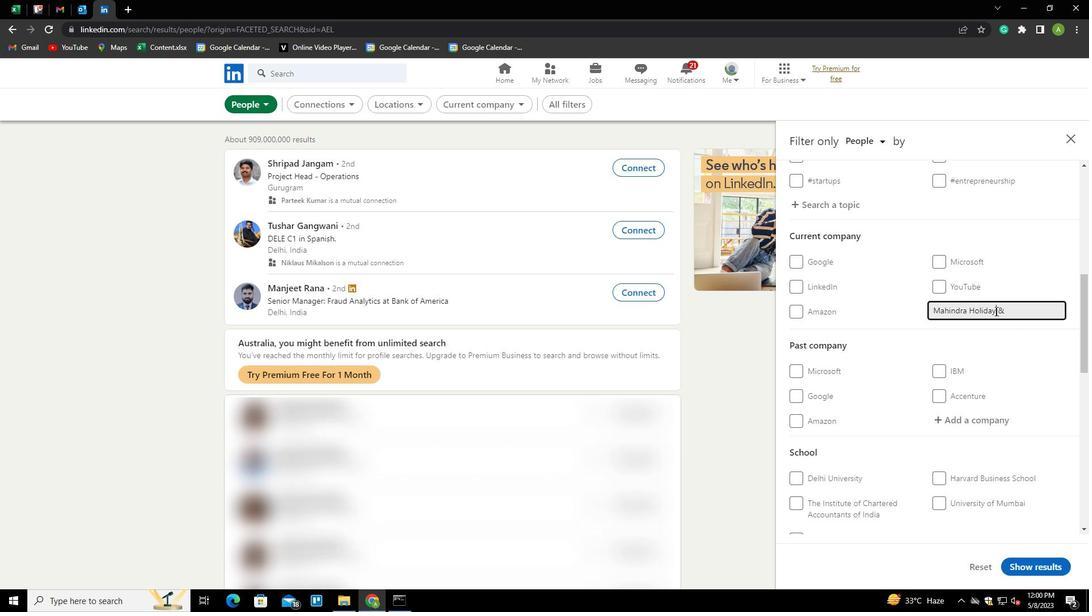 
Action: Mouse moved to (1017, 314)
Screenshot: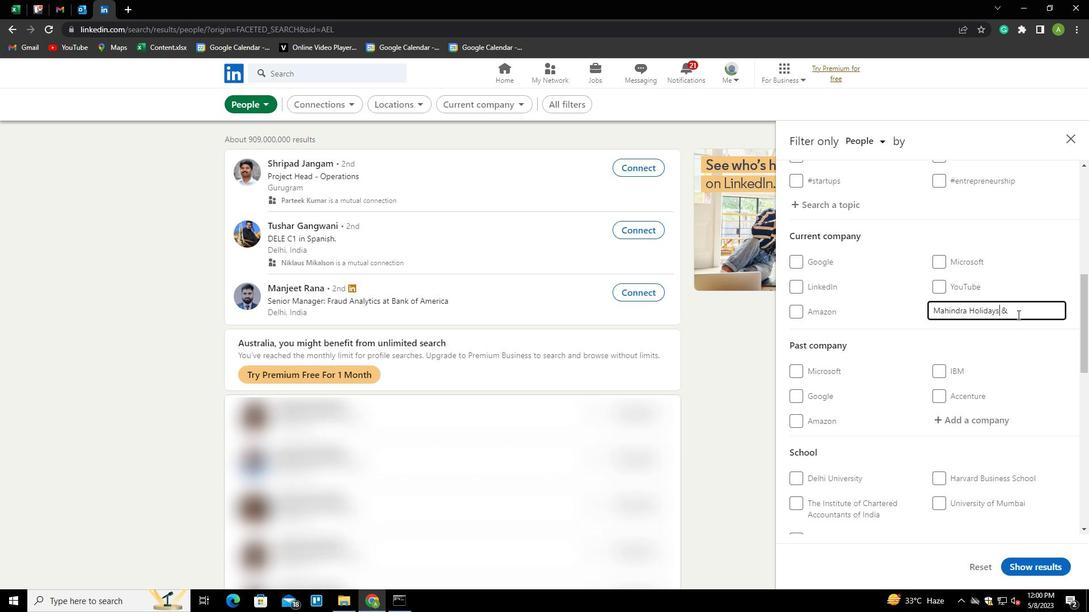 
Action: Mouse pressed left at (1017, 314)
Screenshot: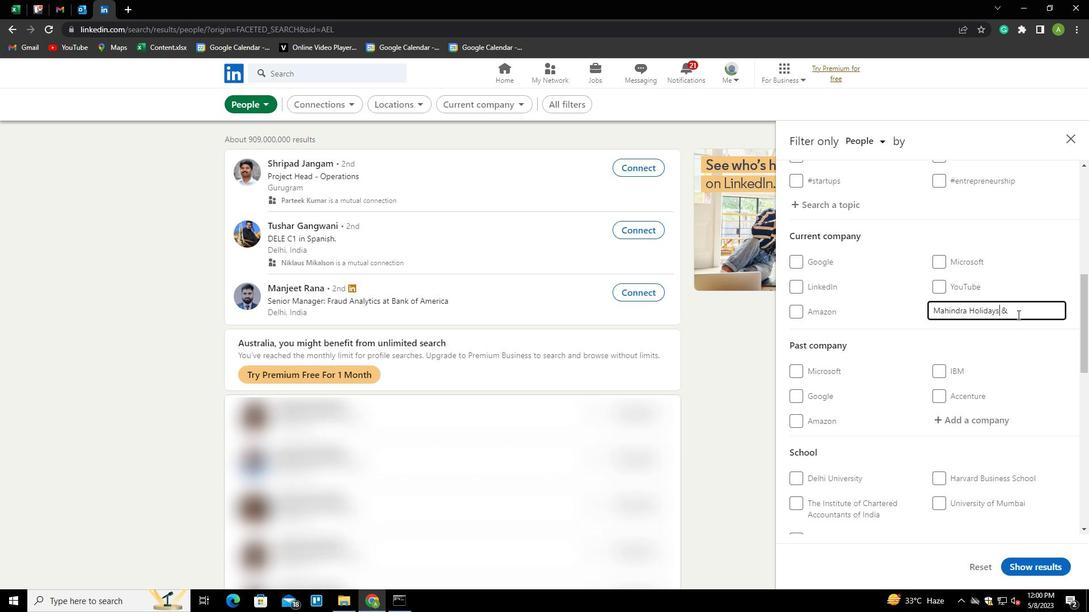 
Action: Key pressed <Key.shift><Key.shift><Key.shift><Key.shift><Key.shift><Key.shift><Key.shift><Key.shift><Key.shift><Key.shift><Key.shift><Key.shift><Key.shift><Key.shift><Key.shift><Key.shift><Key.shift><Key.shift>RESORTS<Key.space><Key.shift>INDIA<Key.space><Key.shift>LIMITED<Key.down><Key.enter>
Screenshot: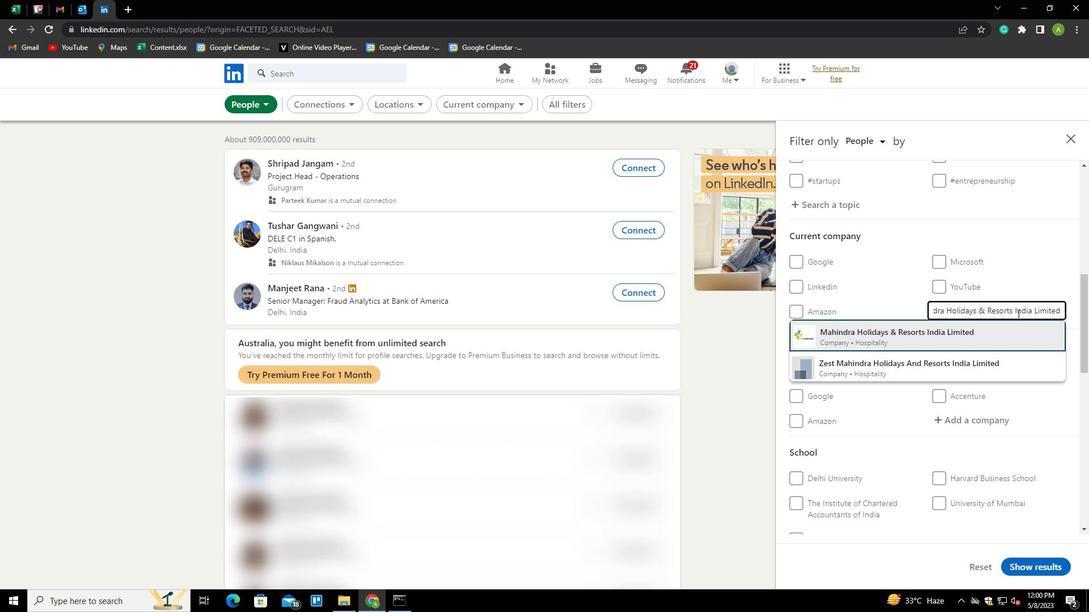 
Action: Mouse moved to (1013, 315)
Screenshot: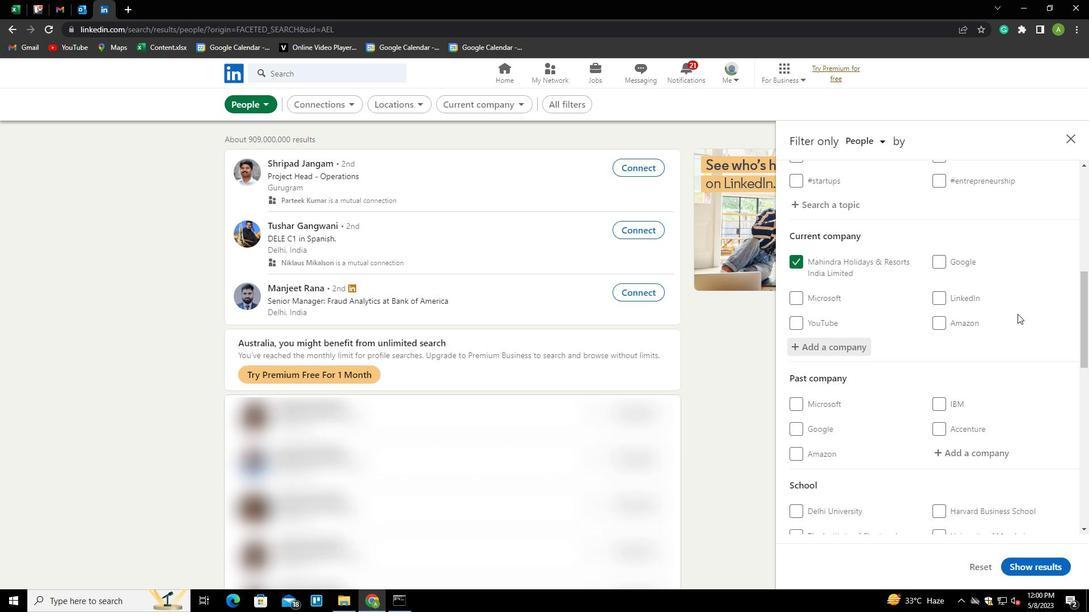 
Action: Mouse scrolled (1013, 314) with delta (0, 0)
Screenshot: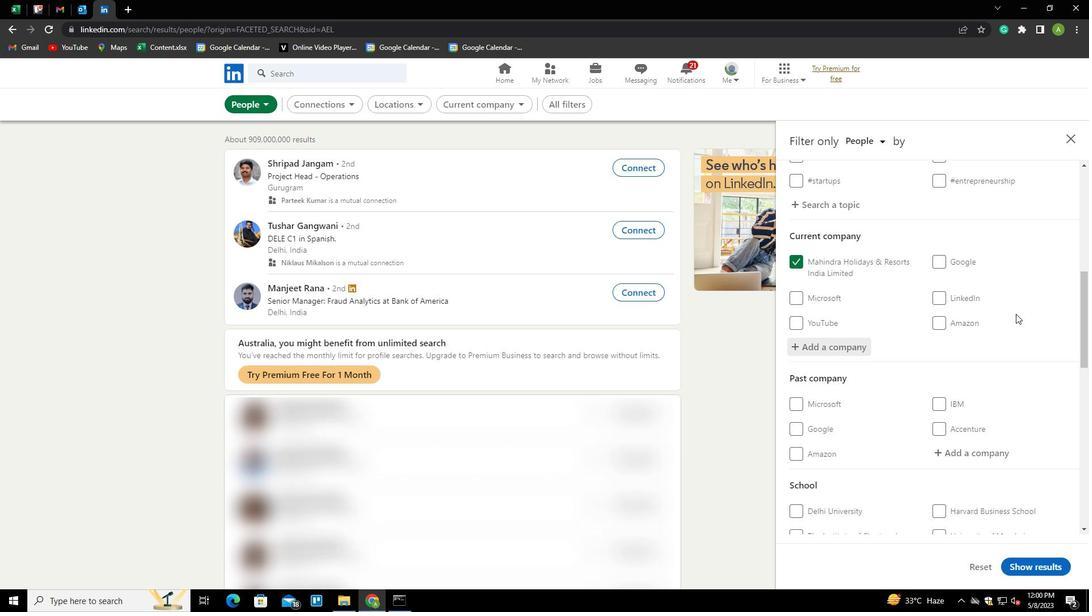 
Action: Mouse moved to (1013, 329)
Screenshot: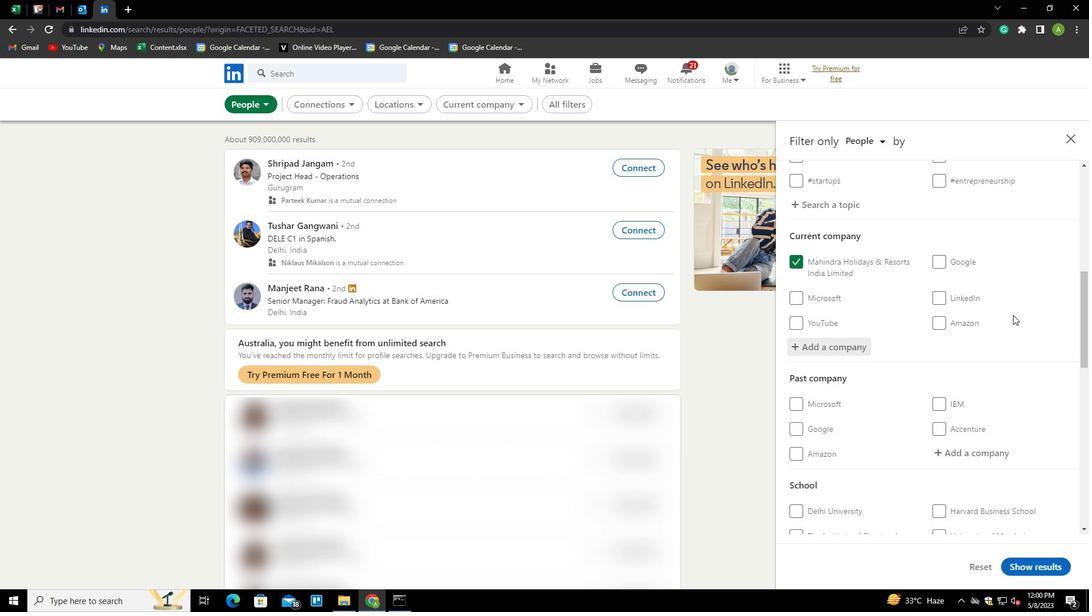 
Action: Mouse scrolled (1013, 329) with delta (0, 0)
Screenshot: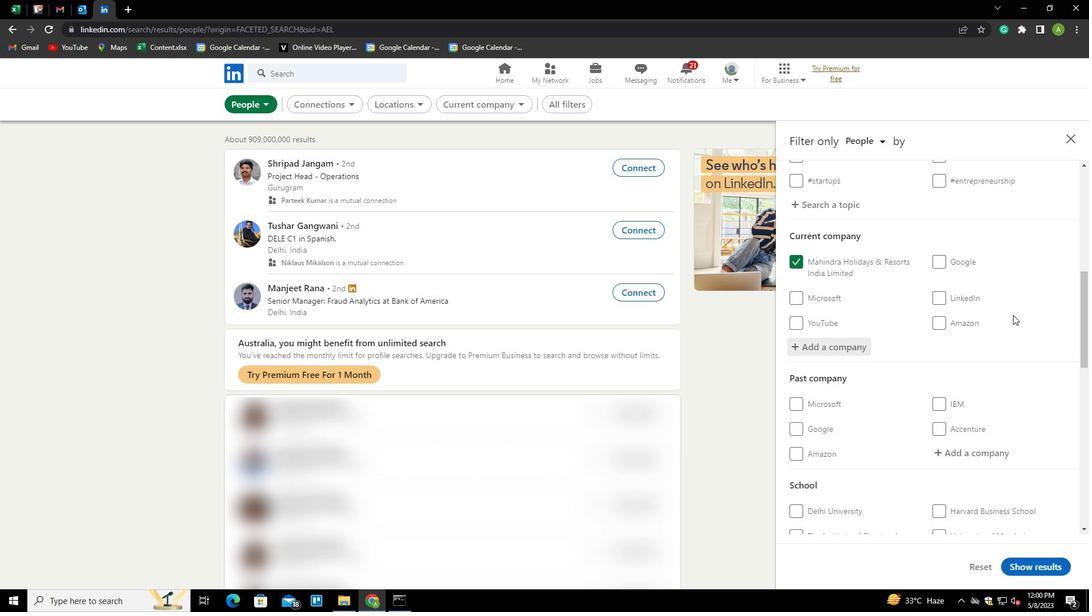 
Action: Mouse moved to (1014, 345)
Screenshot: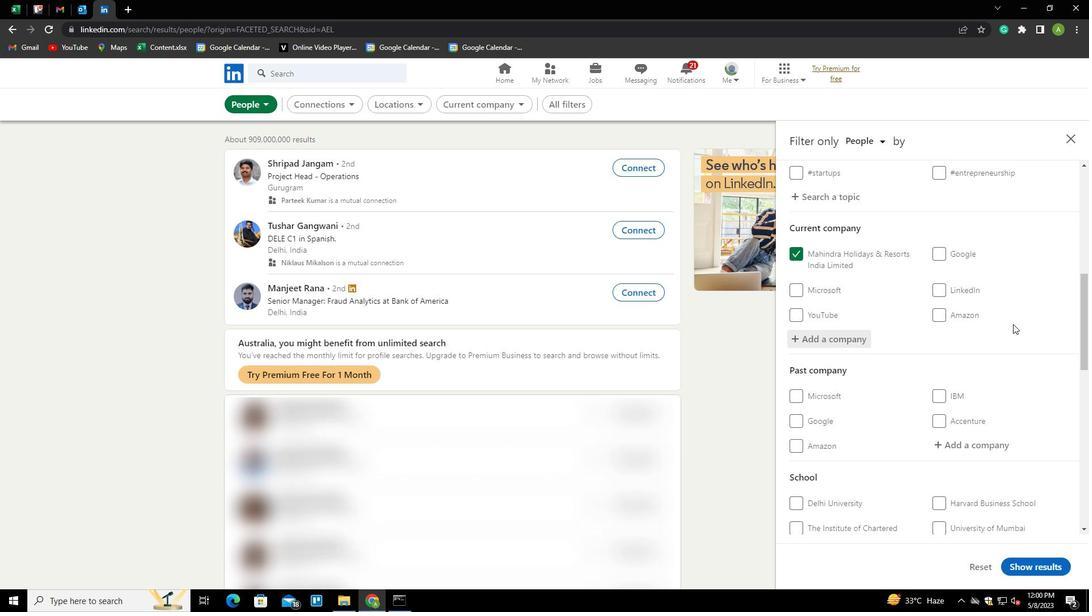 
Action: Mouse scrolled (1014, 344) with delta (0, 0)
Screenshot: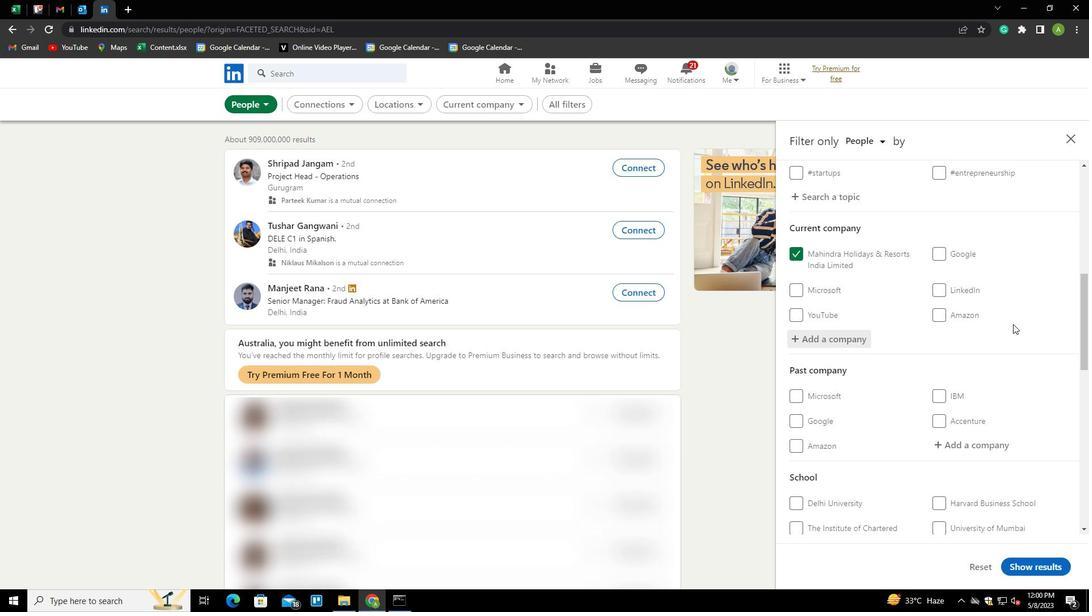 
Action: Mouse scrolled (1014, 344) with delta (0, 0)
Screenshot: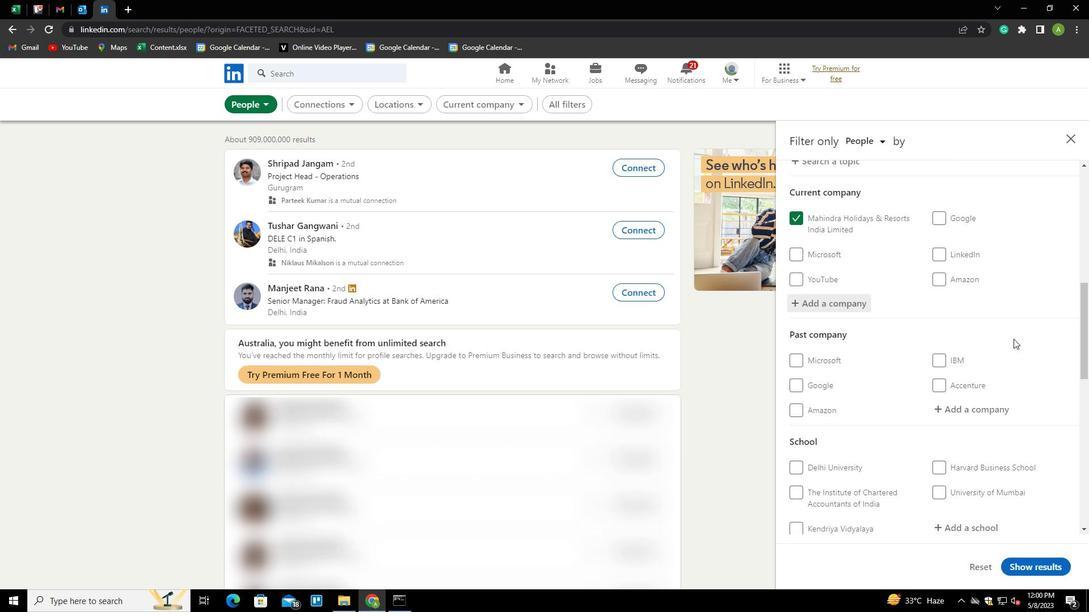 
Action: Mouse moved to (974, 343)
Screenshot: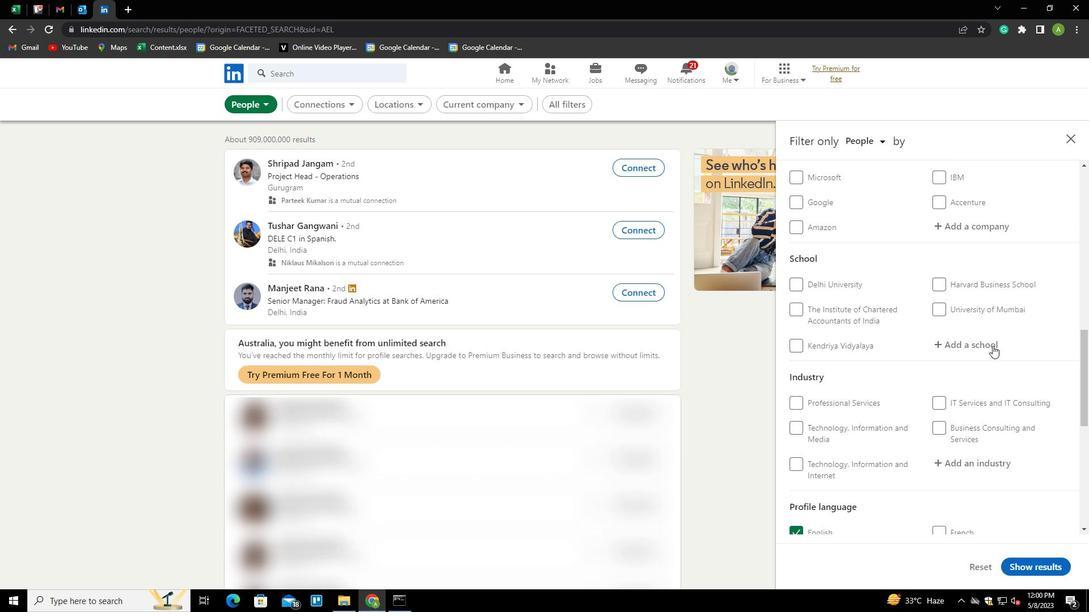 
Action: Mouse pressed left at (974, 343)
Screenshot: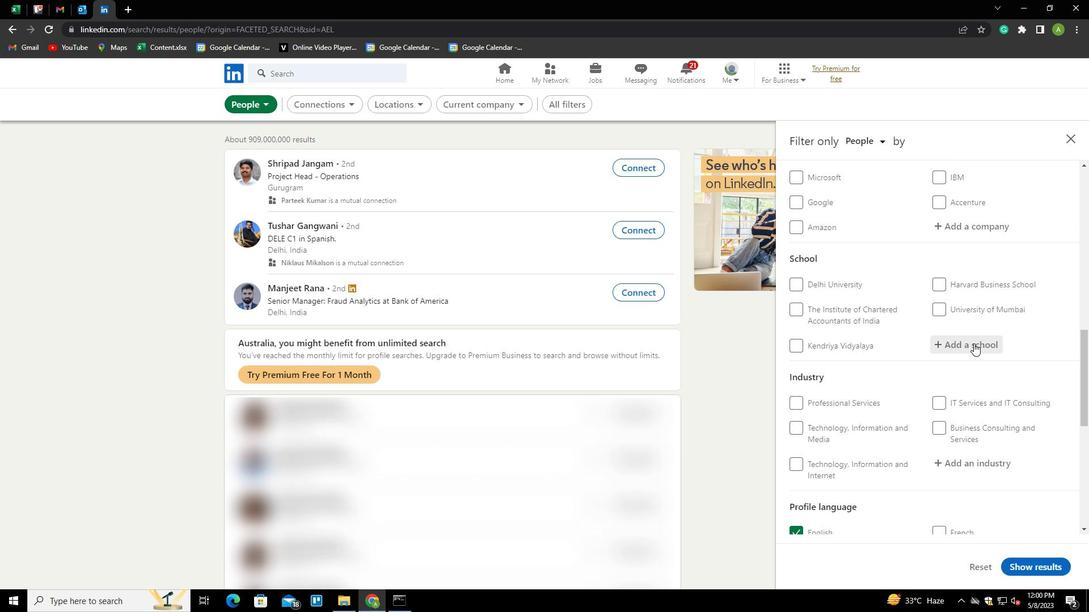
Action: Key pressed <Key.shift><Key.shift><Key.shift><Key.shift><Key.shift><Key.shift><Key.shift><Key.shift><Key.shift>CHATRAPATI<Key.space><Key.shift>SAHUJI<Key.space><Key.shift>MAHARAJ<Key.space><Key.shift>KANPUR<Key.space><Key.shift>UNIVERSITY,<Key.space><Key.shift>KANPUR<Key.down><Key.enter>
Screenshot: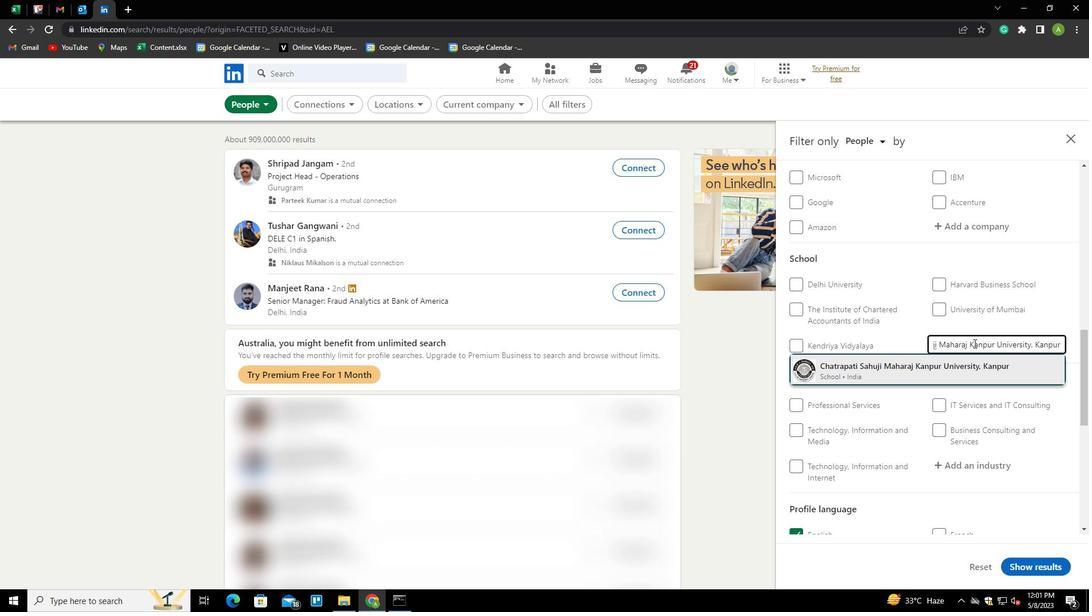
Action: Mouse scrolled (974, 343) with delta (0, 0)
Screenshot: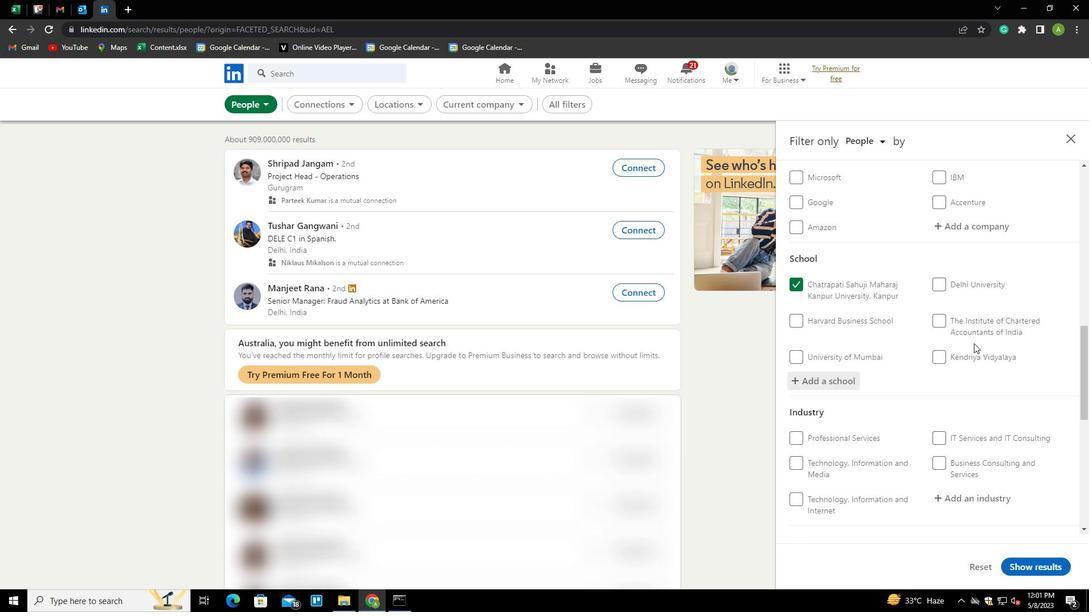 
Action: Mouse scrolled (974, 343) with delta (0, 0)
Screenshot: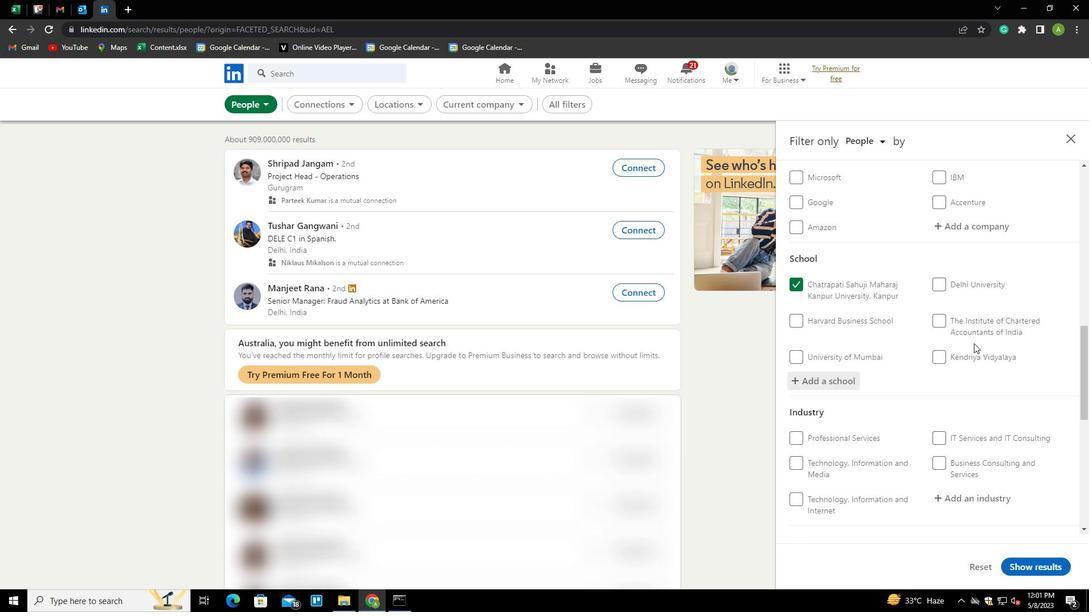 
Action: Mouse scrolled (974, 343) with delta (0, 0)
Screenshot: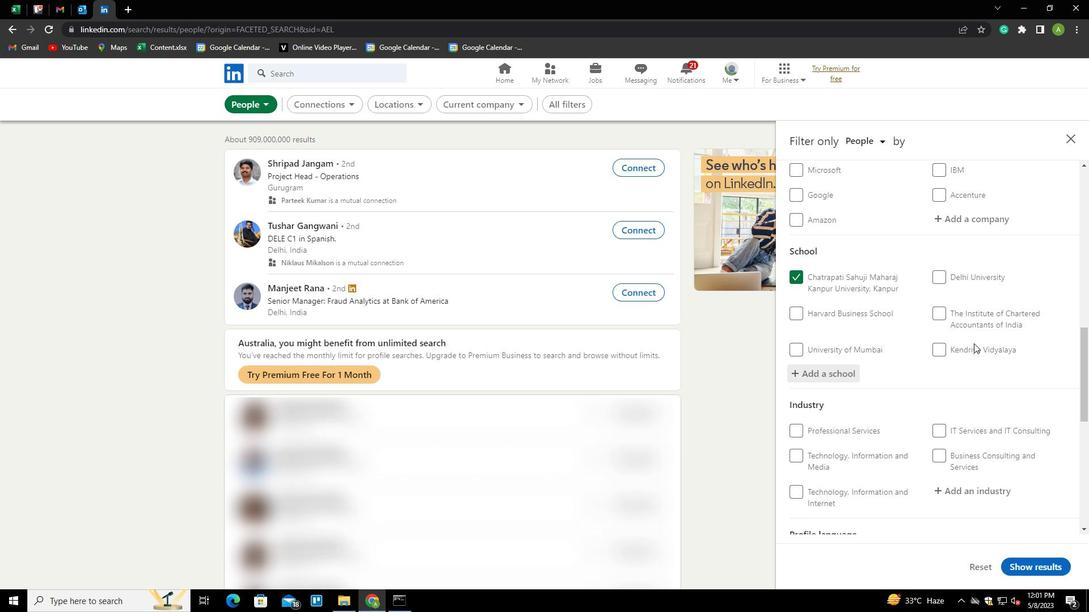 
Action: Mouse moved to (966, 331)
Screenshot: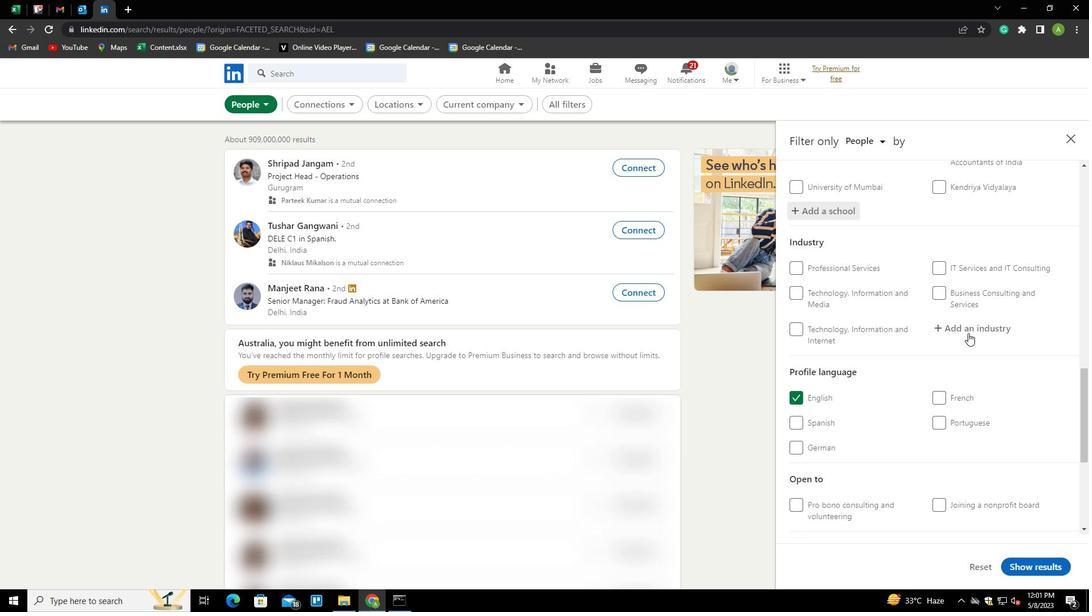 
Action: Mouse pressed left at (966, 331)
Screenshot: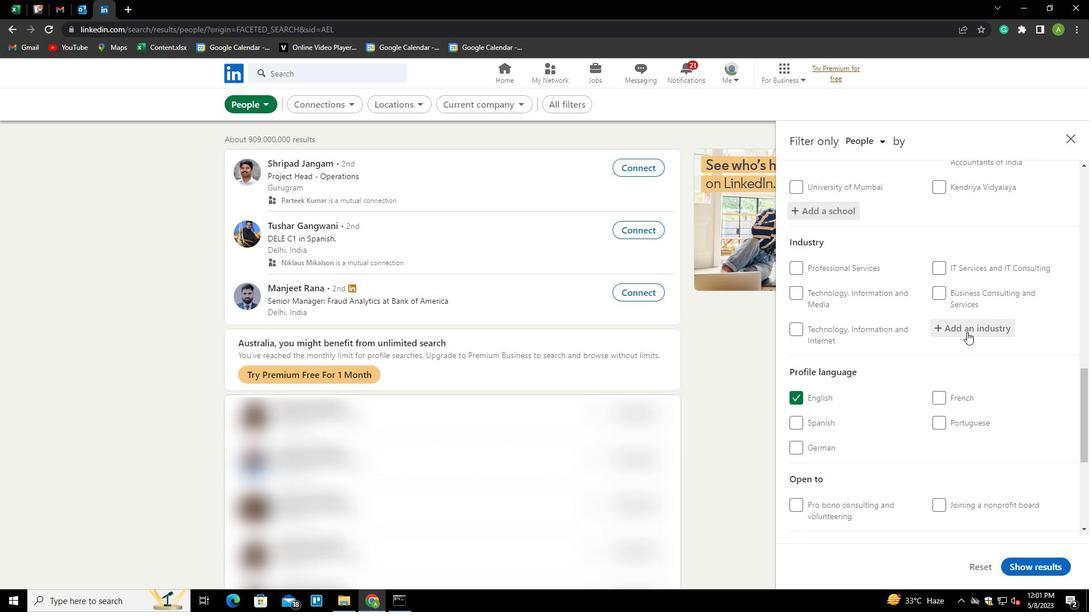 
Action: Key pressed <Key.shift>HOUSING<Key.space>AND<Key.space><Key.shift>COM<Key.backspace><Key.backspace>OMMUNITY<Key.space><Key.shift>DEVELOPMENT<Key.down><Key.enter>
Screenshot: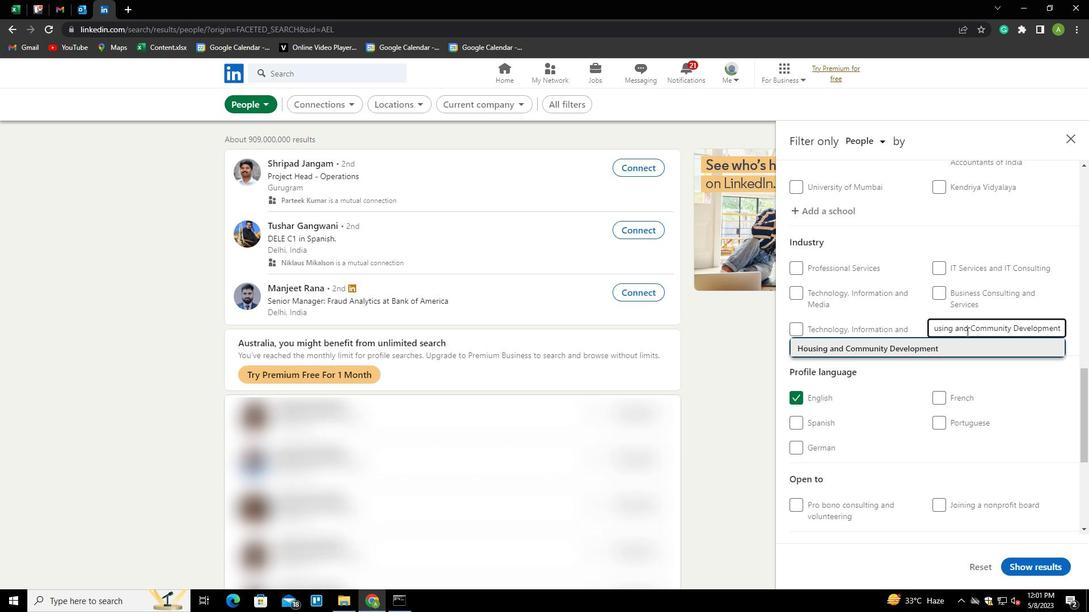 
Action: Mouse scrolled (966, 331) with delta (0, 0)
Screenshot: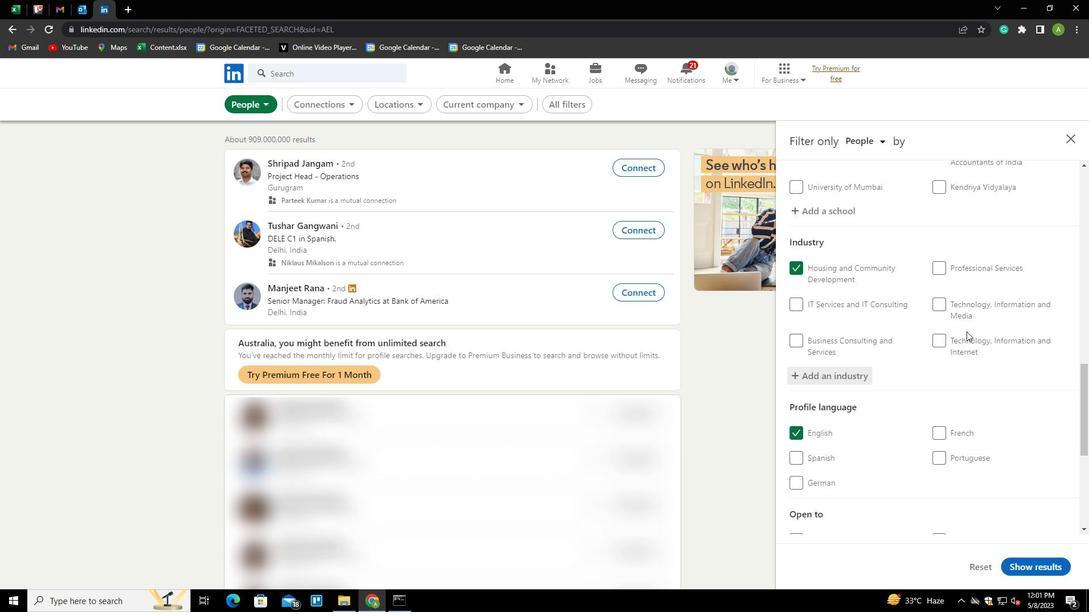 
Action: Mouse scrolled (966, 331) with delta (0, 0)
Screenshot: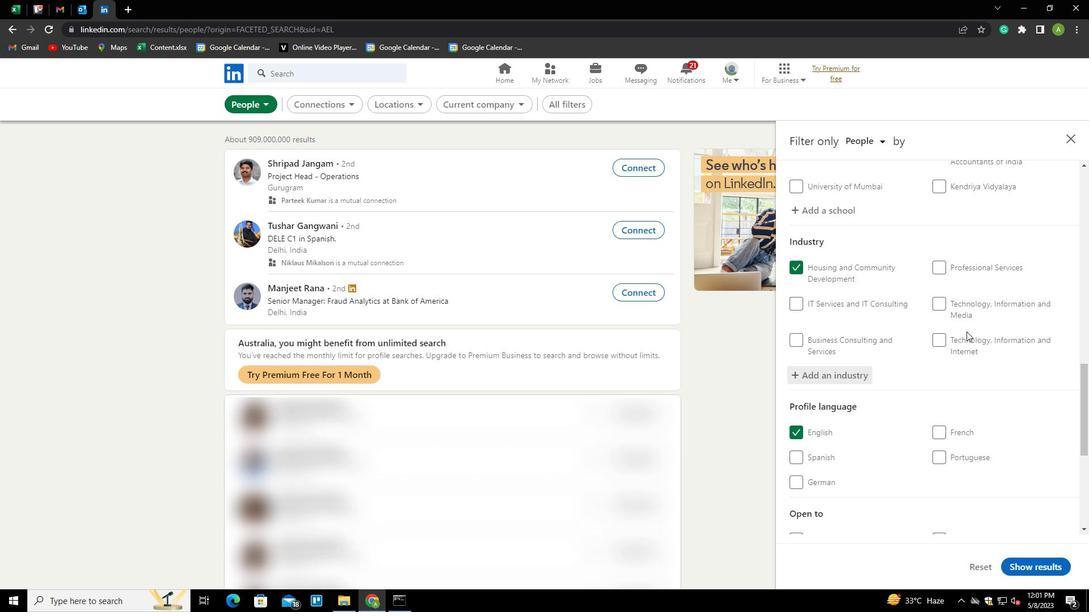 
Action: Mouse scrolled (966, 331) with delta (0, 0)
Screenshot: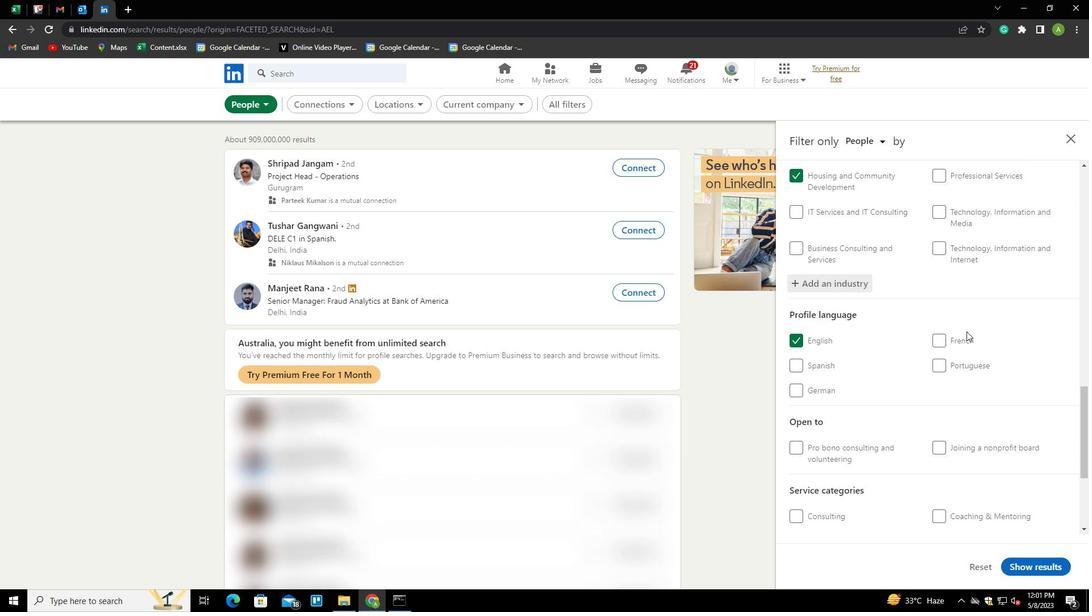 
Action: Mouse scrolled (966, 331) with delta (0, 0)
Screenshot: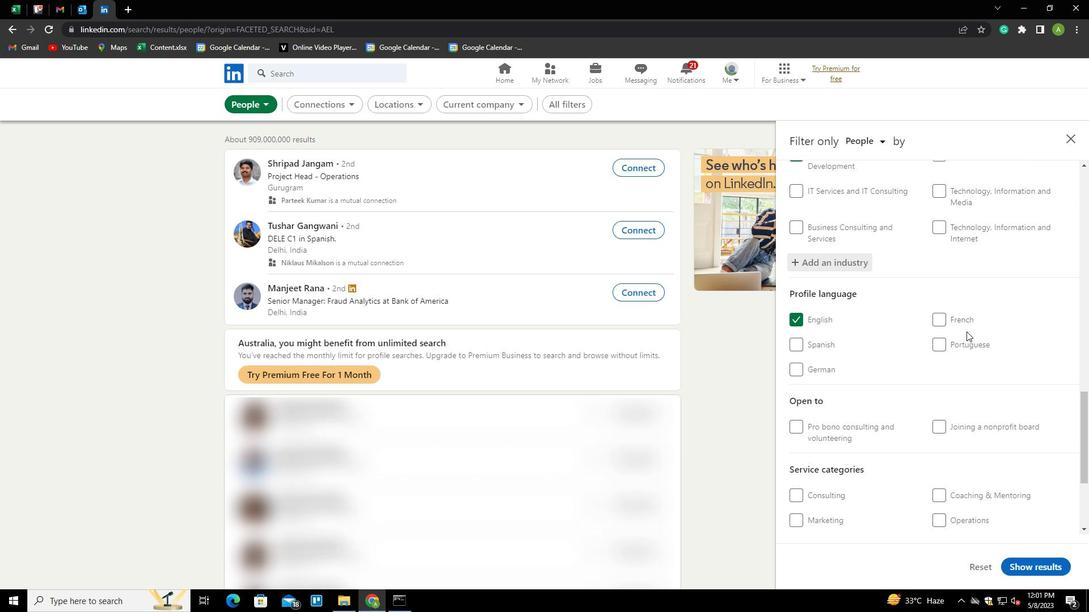 
Action: Mouse scrolled (966, 331) with delta (0, 0)
Screenshot: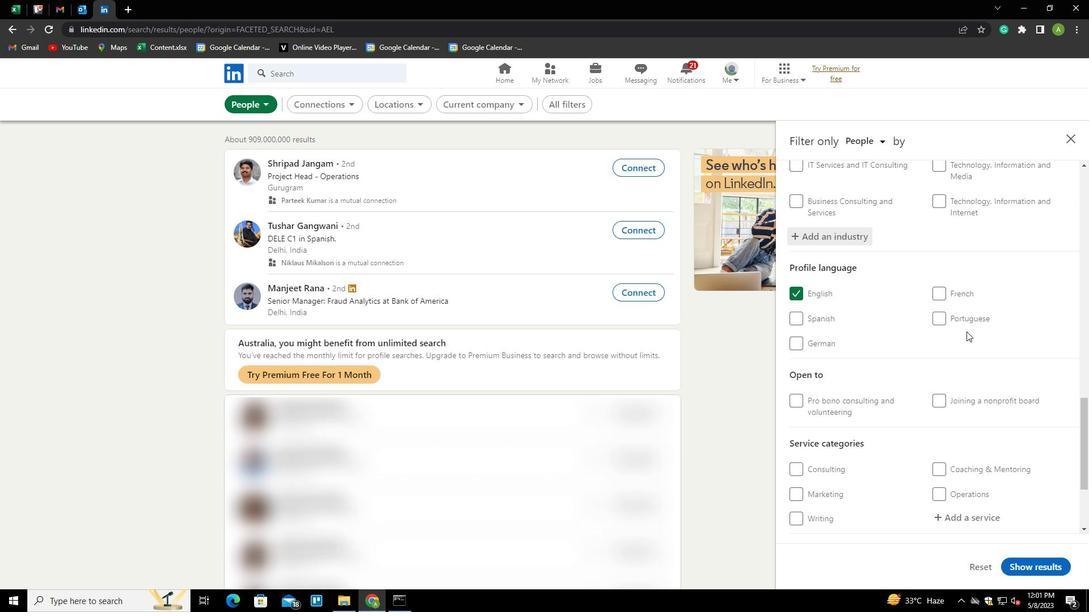 
Action: Mouse scrolled (966, 331) with delta (0, 0)
Screenshot: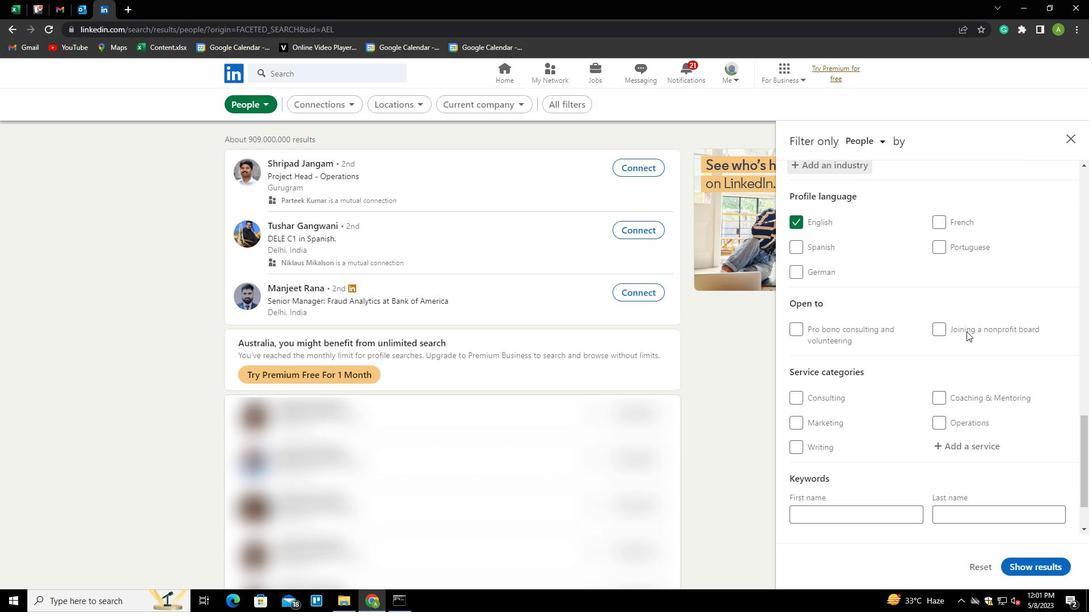 
Action: Mouse moved to (968, 373)
Screenshot: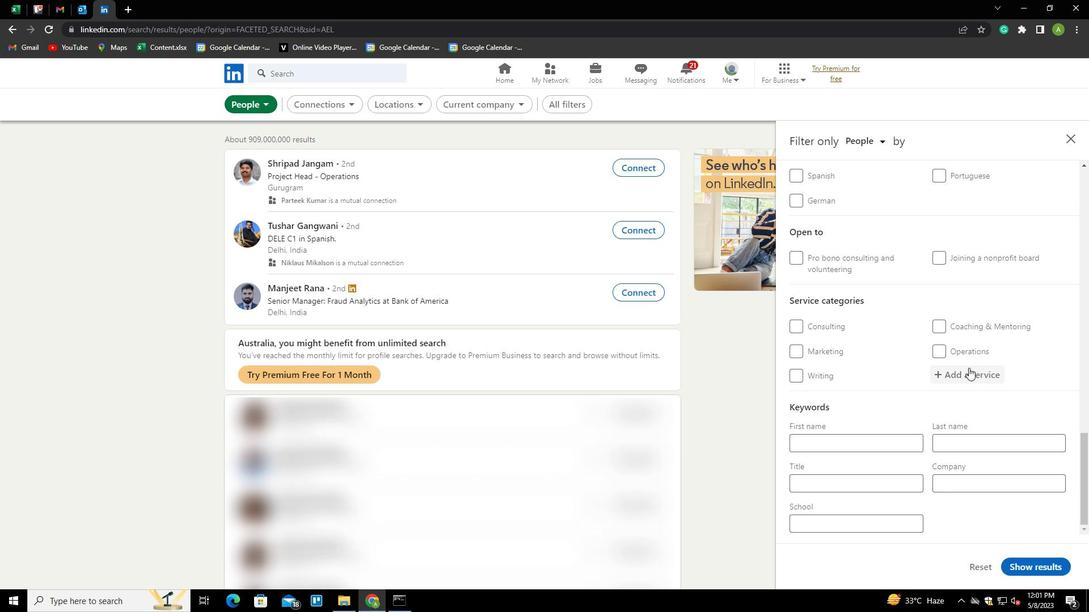 
Action: Mouse pressed left at (968, 373)
Screenshot: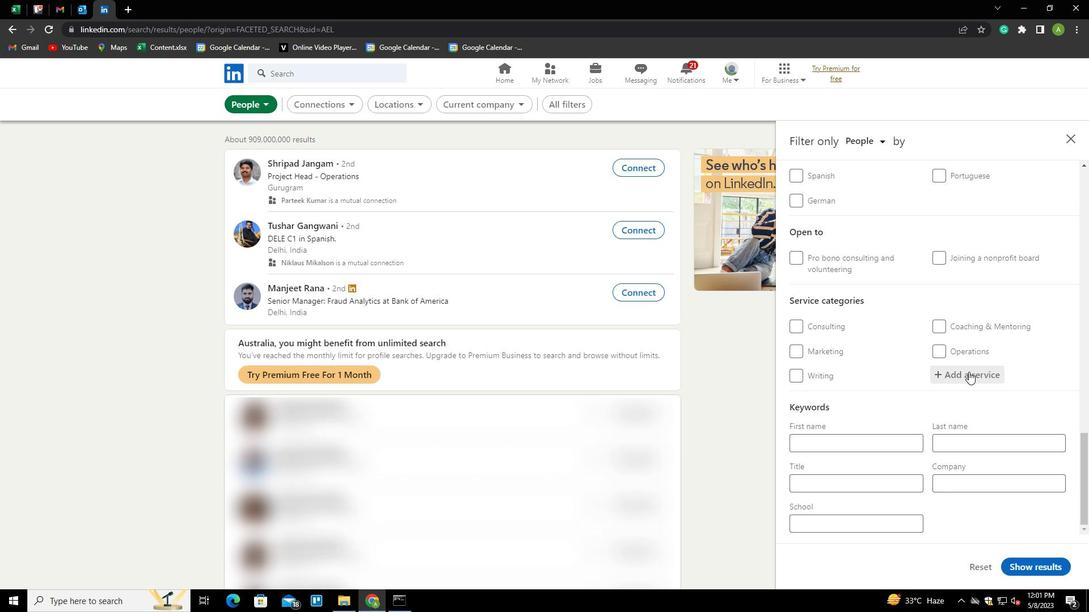 
Action: Mouse moved to (964, 387)
Screenshot: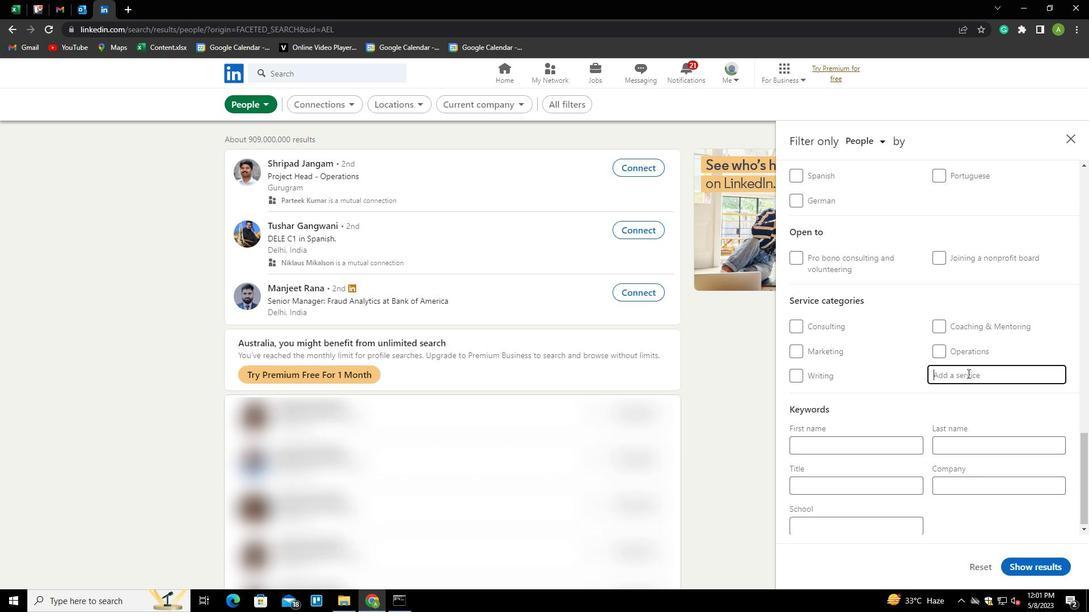 
Action: Key pressed <Key.shift>VIDEO<Key.space><Key.shift>EDITIN<Key.down><Key.enter>
Screenshot: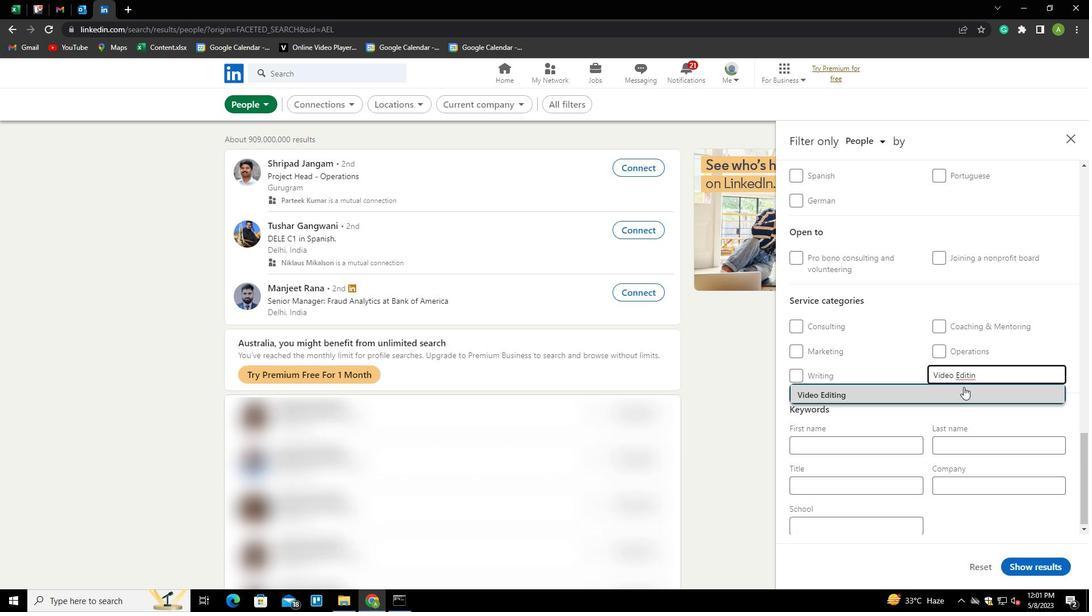 
Action: Mouse moved to (926, 415)
Screenshot: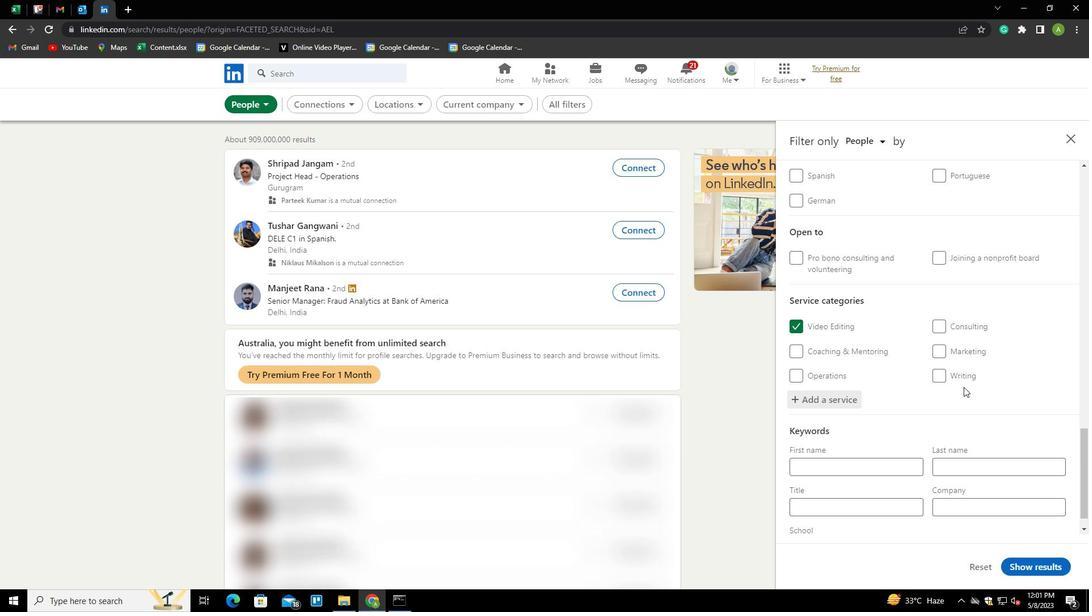 
Action: Mouse scrolled (926, 414) with delta (0, 0)
Screenshot: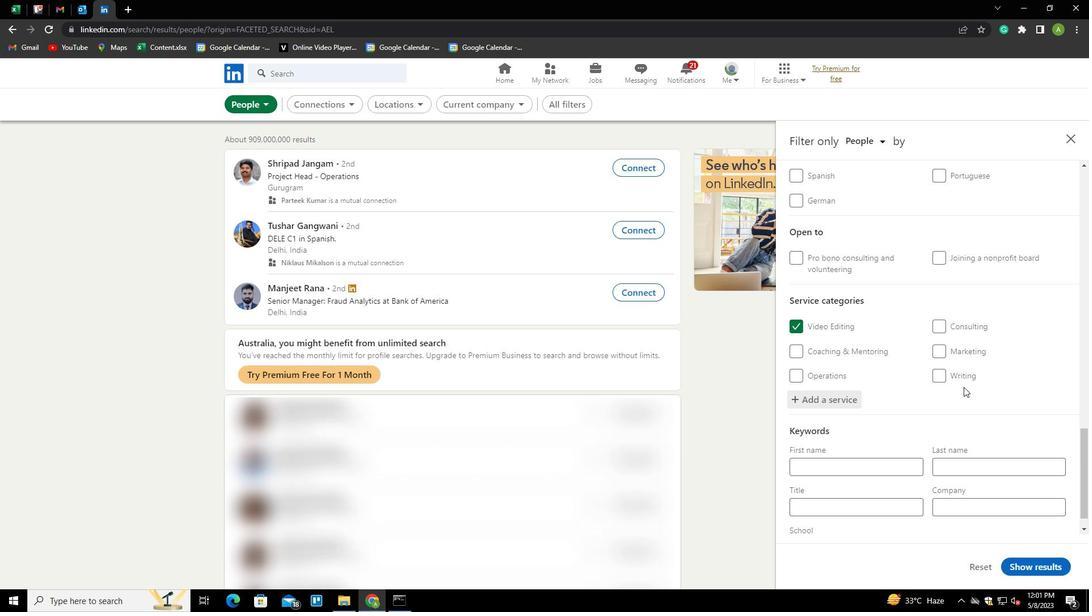 
Action: Mouse moved to (924, 416)
Screenshot: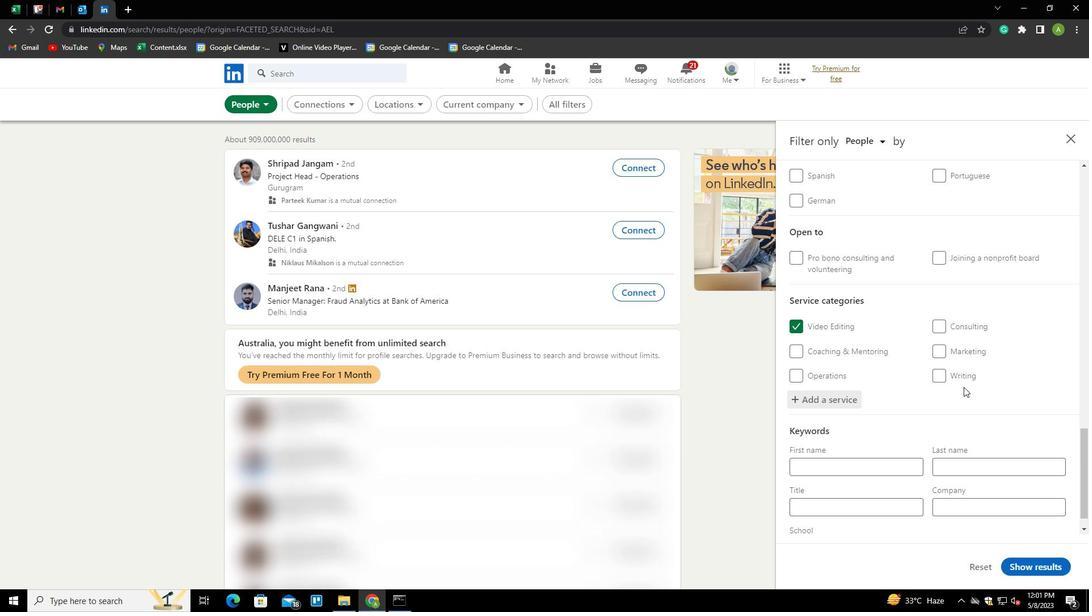 
Action: Mouse scrolled (924, 415) with delta (0, 0)
Screenshot: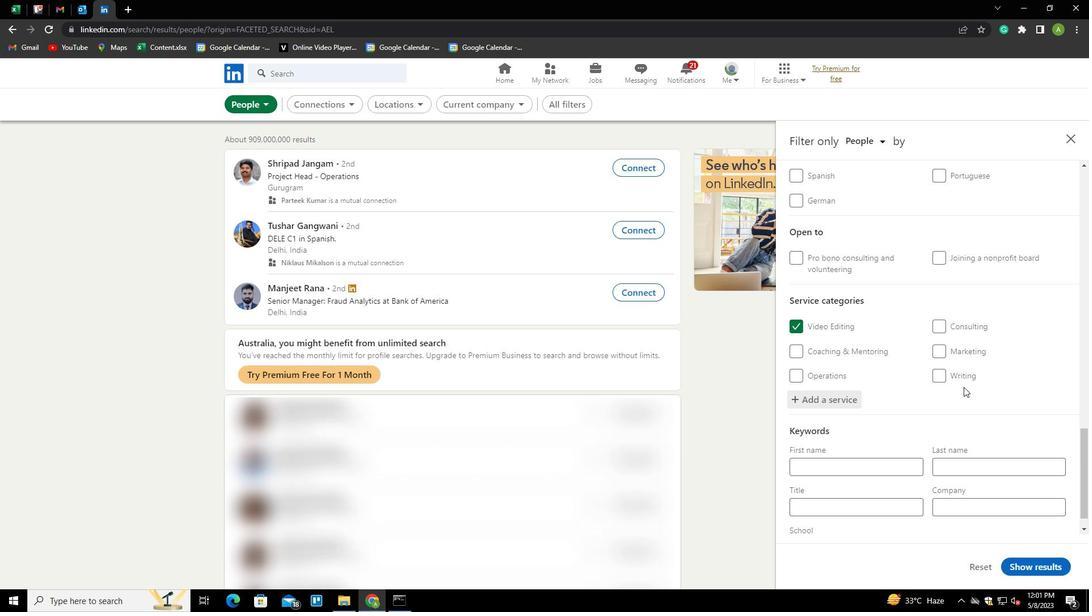 
Action: Mouse scrolled (924, 415) with delta (0, 0)
Screenshot: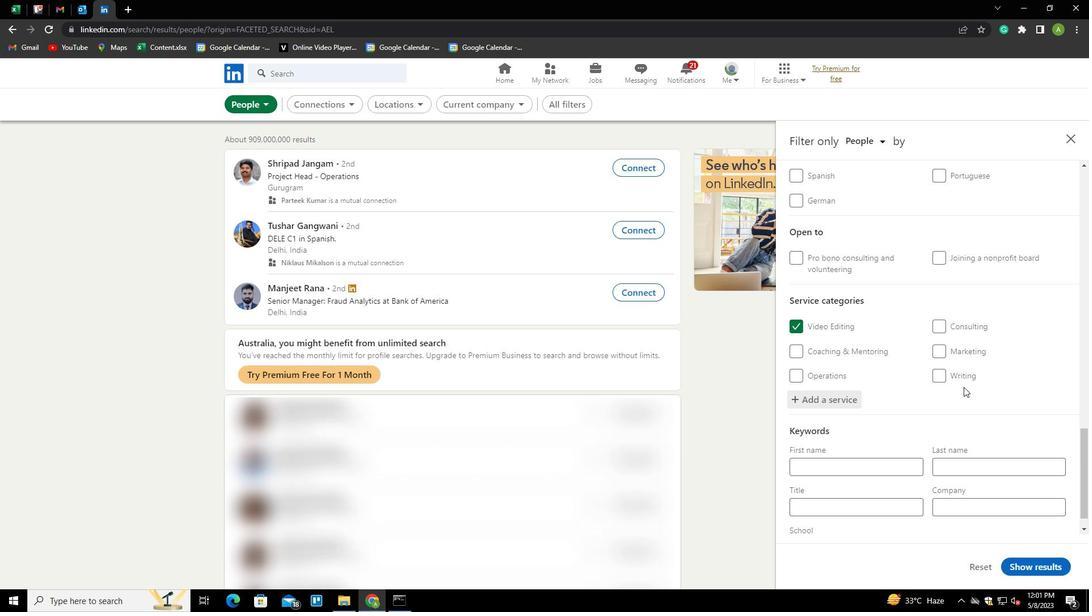 
Action: Mouse scrolled (924, 415) with delta (0, 0)
Screenshot: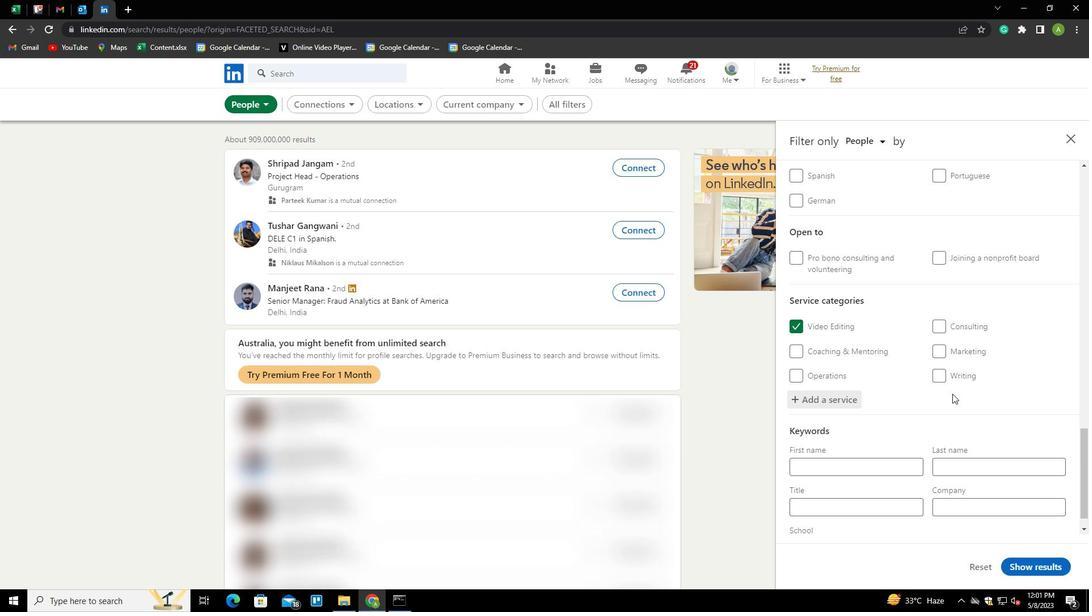 
Action: Mouse scrolled (924, 415) with delta (0, 0)
Screenshot: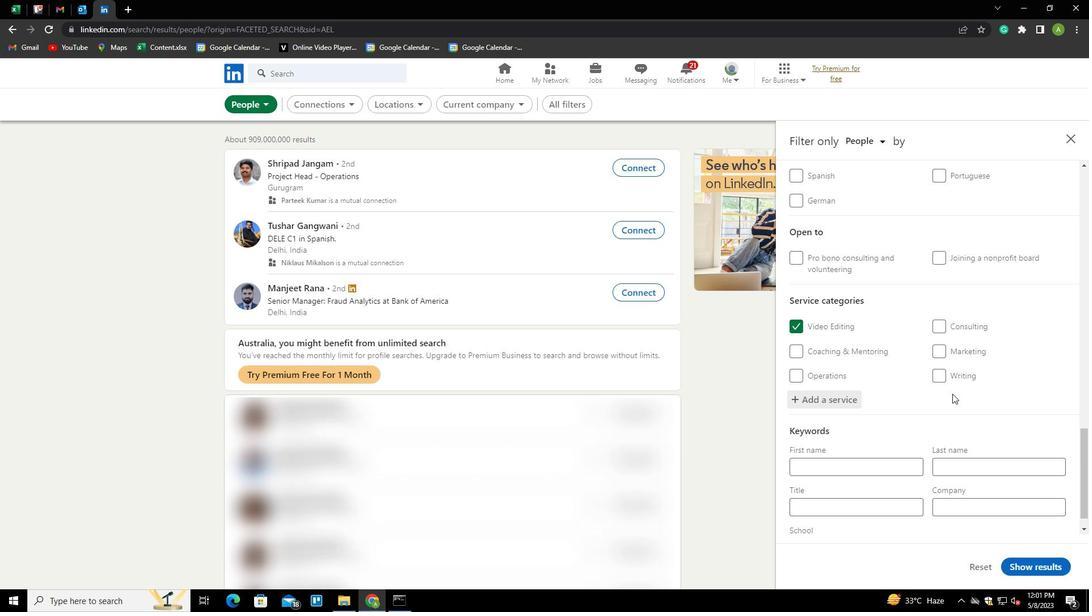 
Action: Mouse moved to (889, 493)
Screenshot: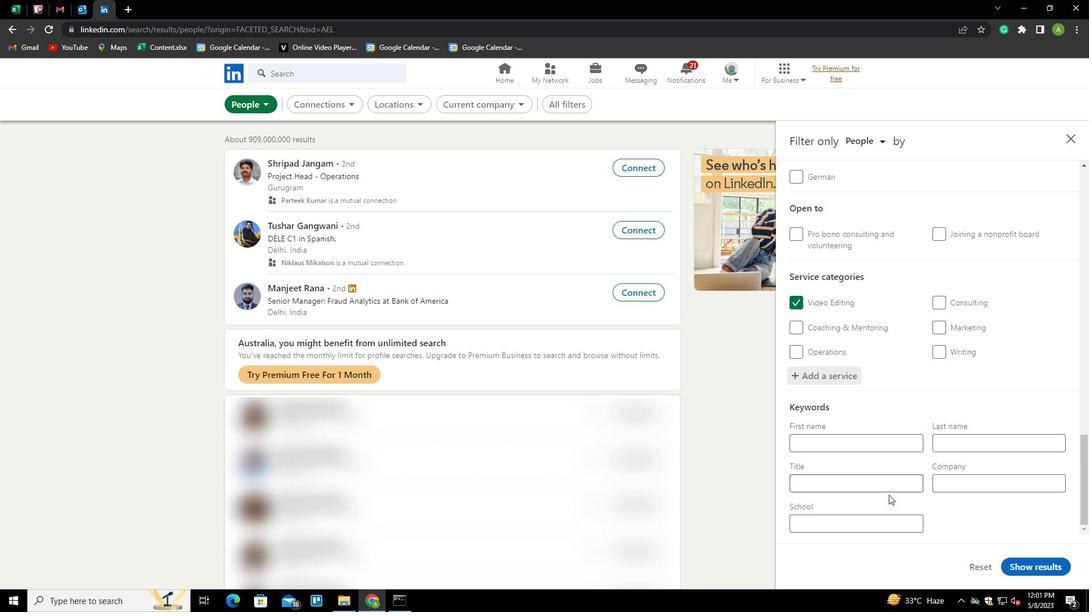 
Action: Key pressed <Key.shift>
Screenshot: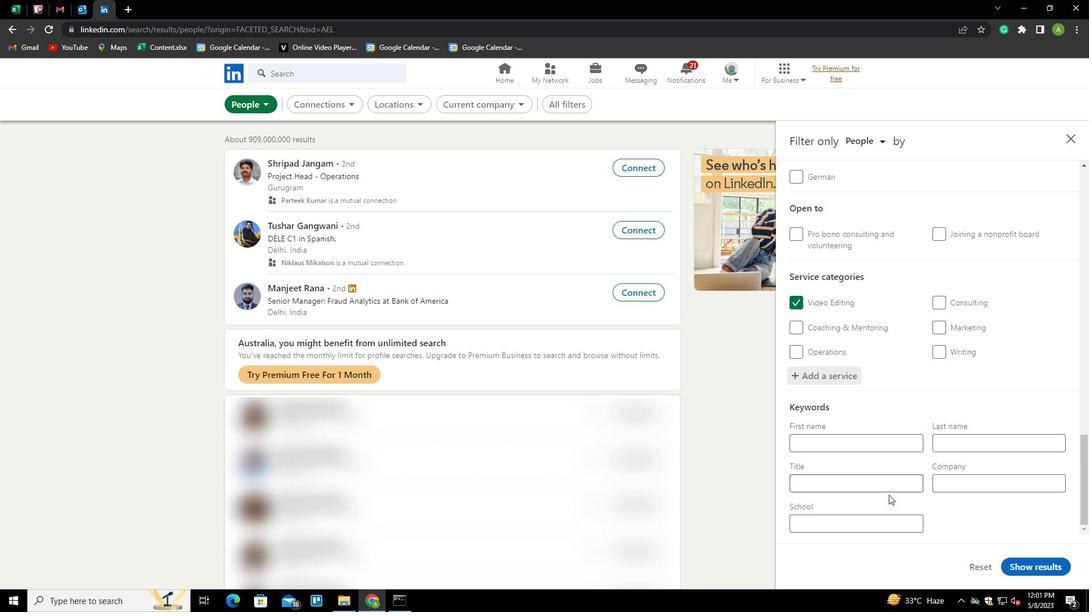 
Action: Mouse moved to (889, 487)
Screenshot: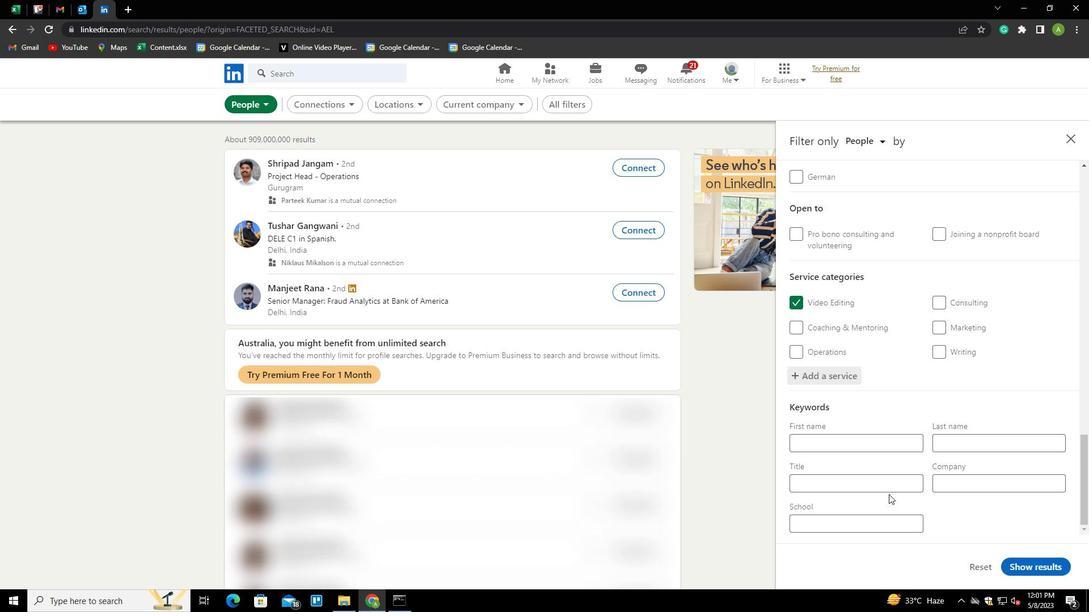 
Action: Mouse pressed left at (889, 487)
Screenshot: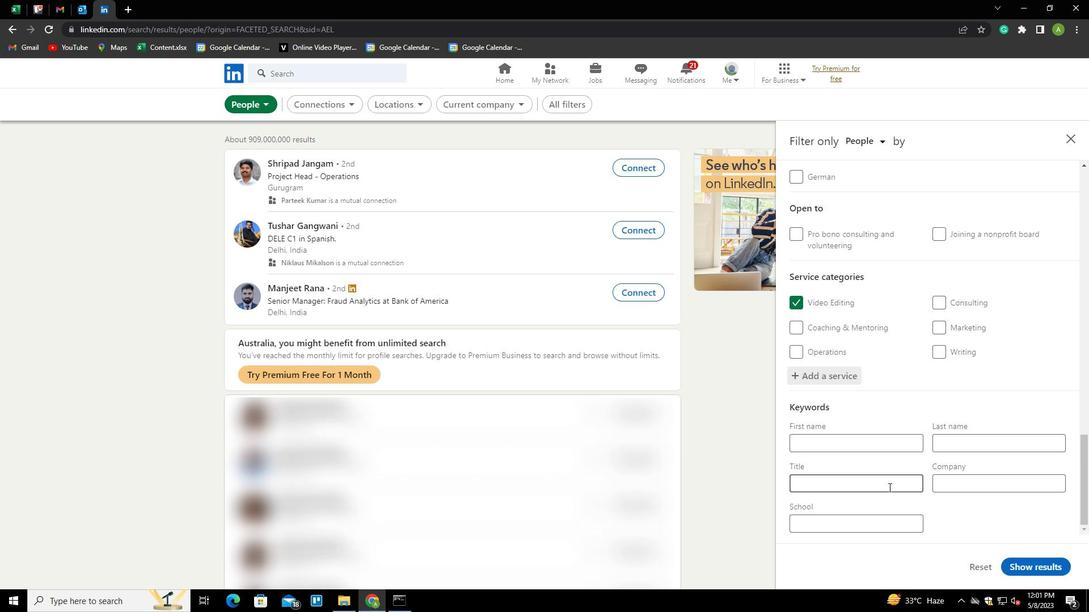 
Action: Key pressed <Key.shift>ACCOUNTING<Key.space><Key.shift>STAFF
Screenshot: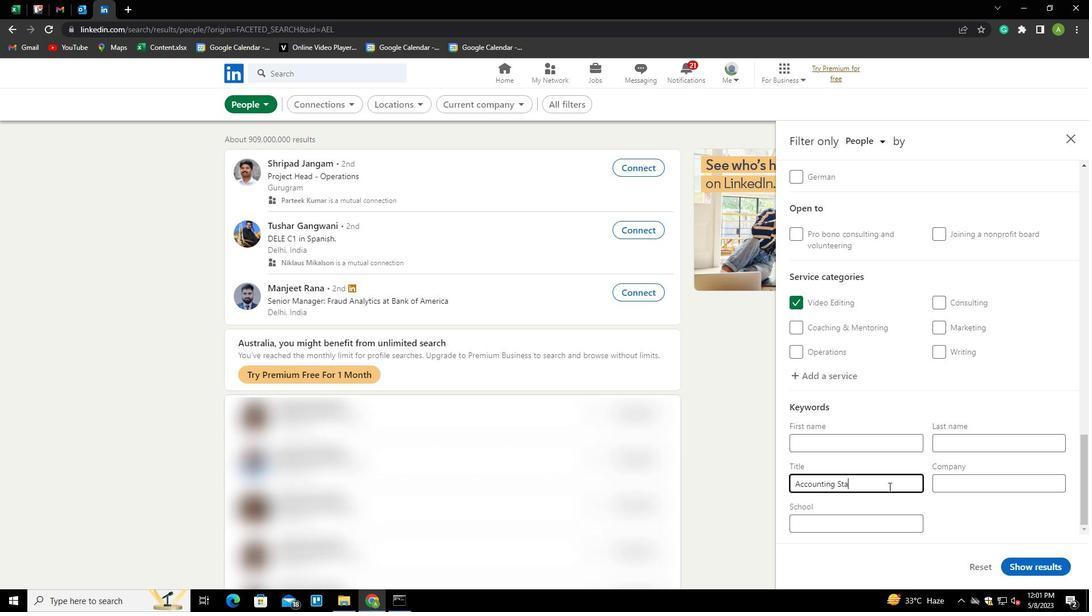 
Action: Mouse moved to (1025, 516)
Screenshot: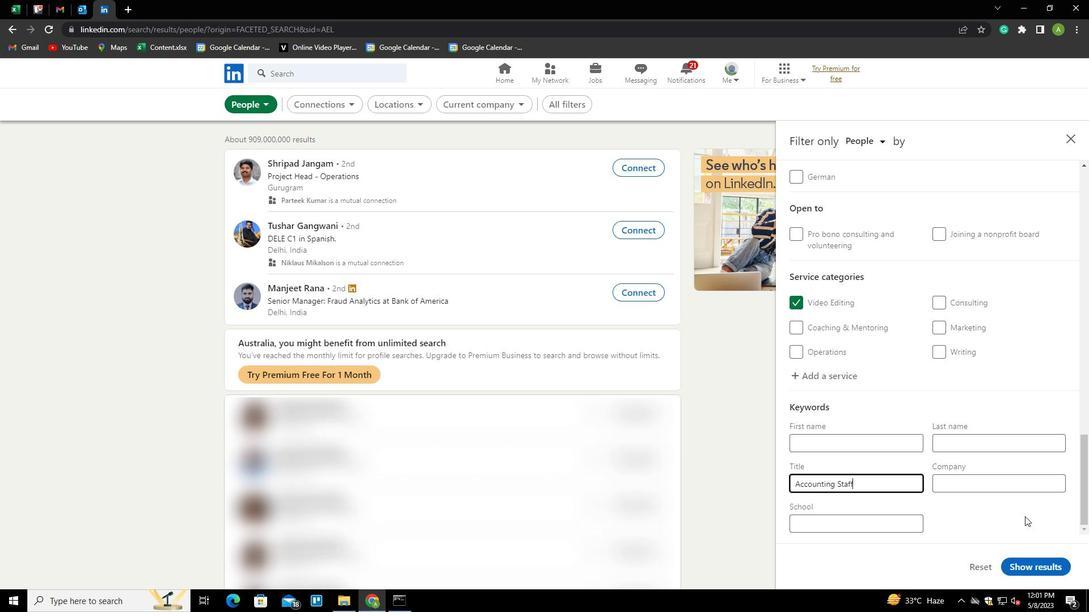 
Action: Mouse pressed left at (1025, 516)
Screenshot: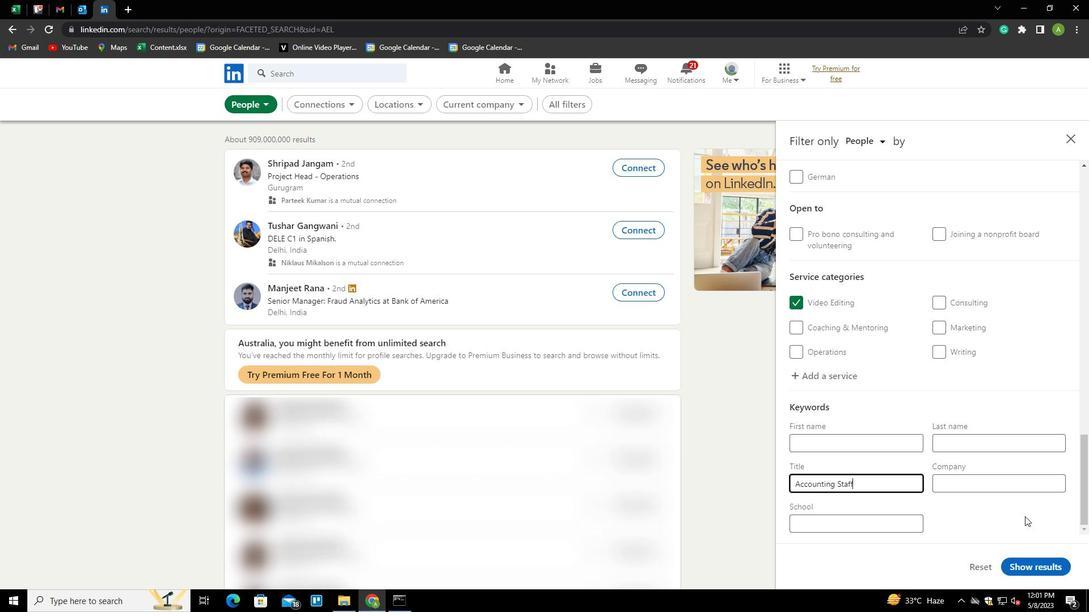 
Action: Mouse moved to (1045, 559)
Screenshot: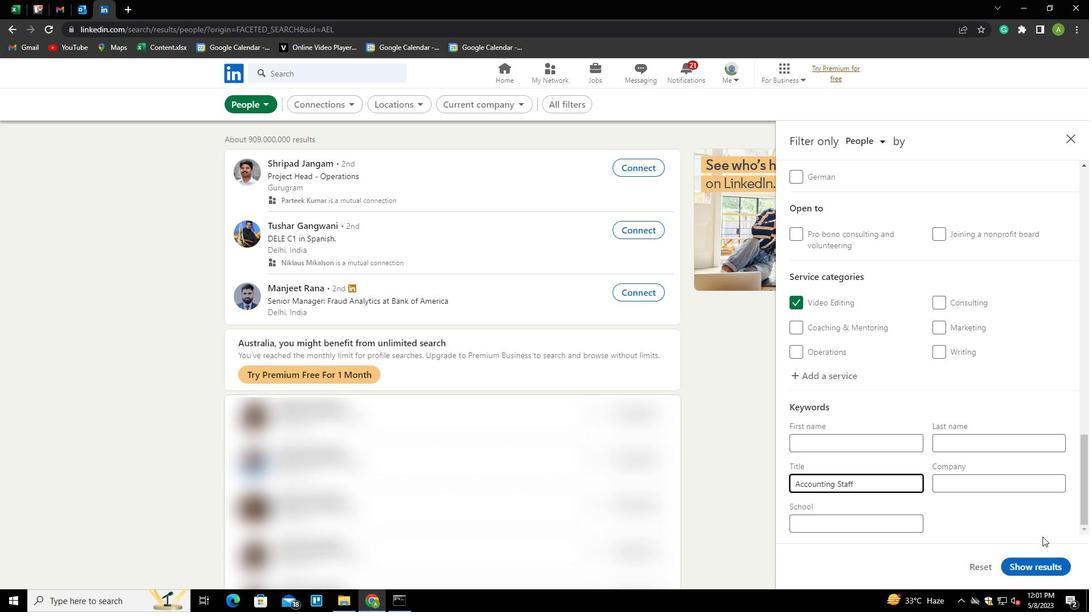 
Action: Mouse pressed left at (1045, 559)
Screenshot: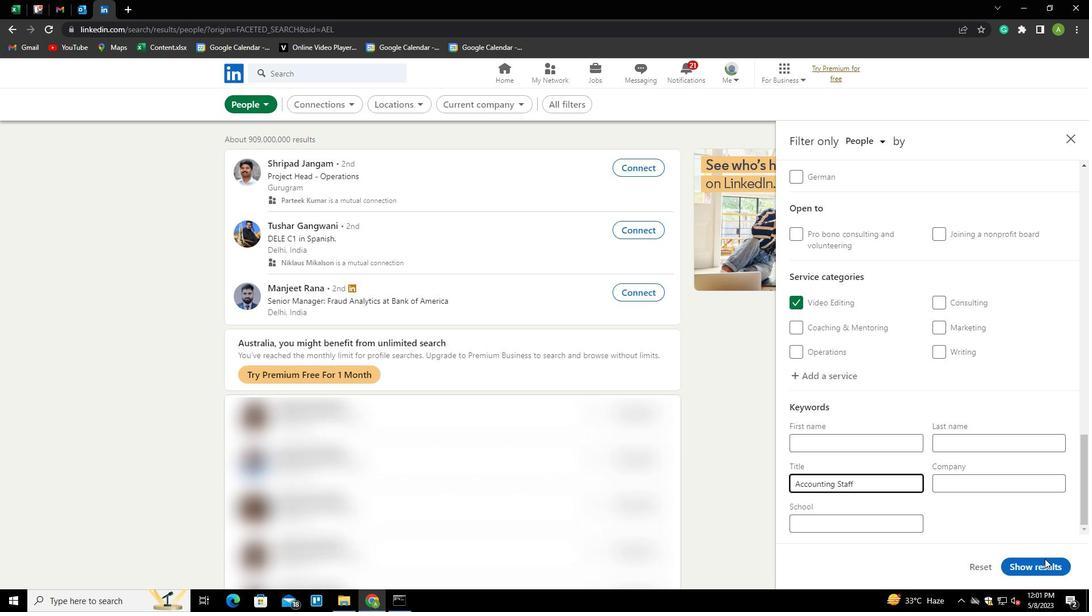 
Action: Mouse moved to (1045, 562)
Screenshot: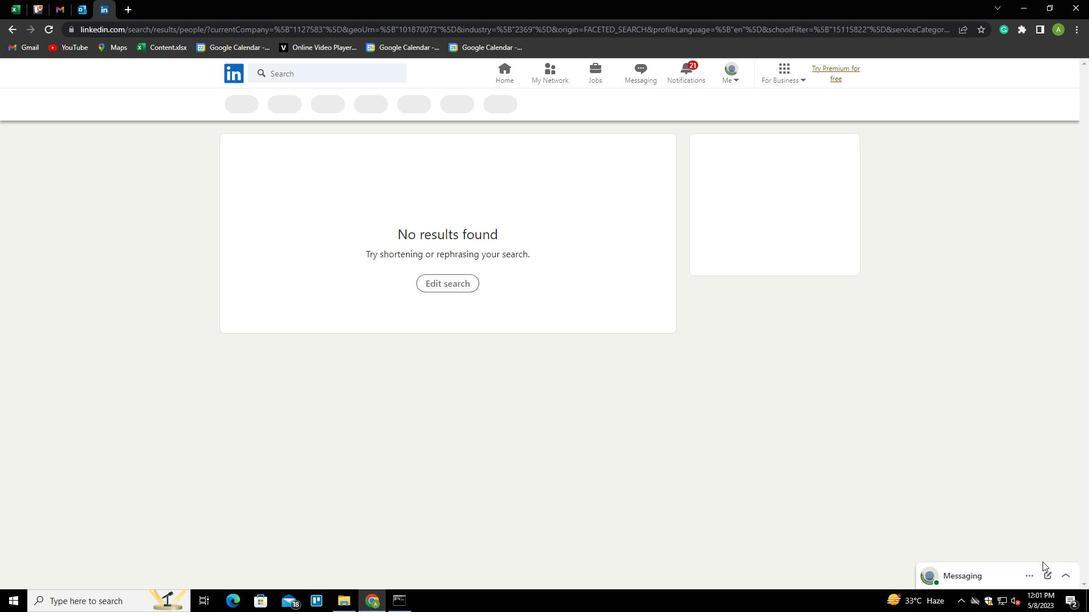 
